 Task: Look for space in Itamaraju, Brazil from 11th June, 2023 to 17th June, 2023 for 1 adult in price range Rs.5000 to Rs.12000. Place can be private room with 1  bedroom having 1 bed and 1 bathroom. Property type can be house, flat, guest house, hotel. Booking option can be shelf check-in. Required host language is Spanish.
Action: Key pressed i<Key.caps_lock>tamaraju,<Key.space><Key.caps_lock>b<Key.caps_lock>razil
Screenshot: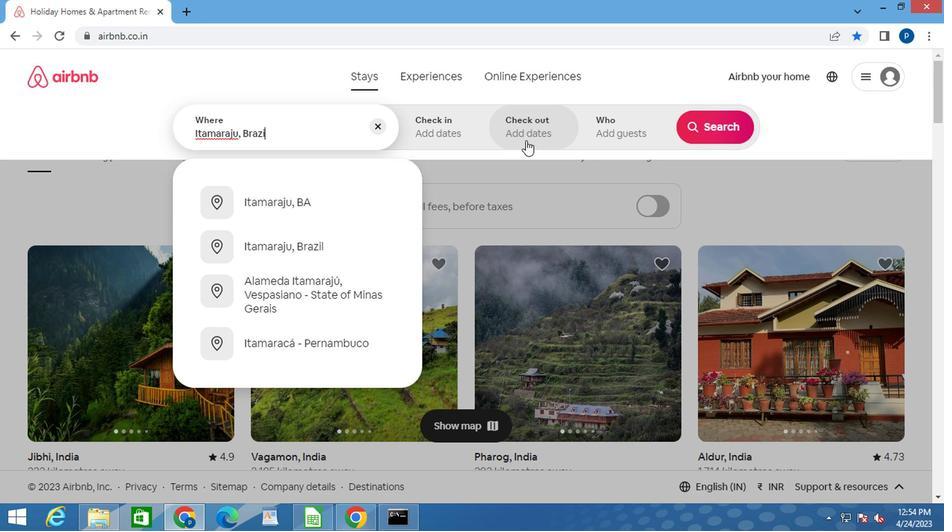 
Action: Mouse moved to (284, 203)
Screenshot: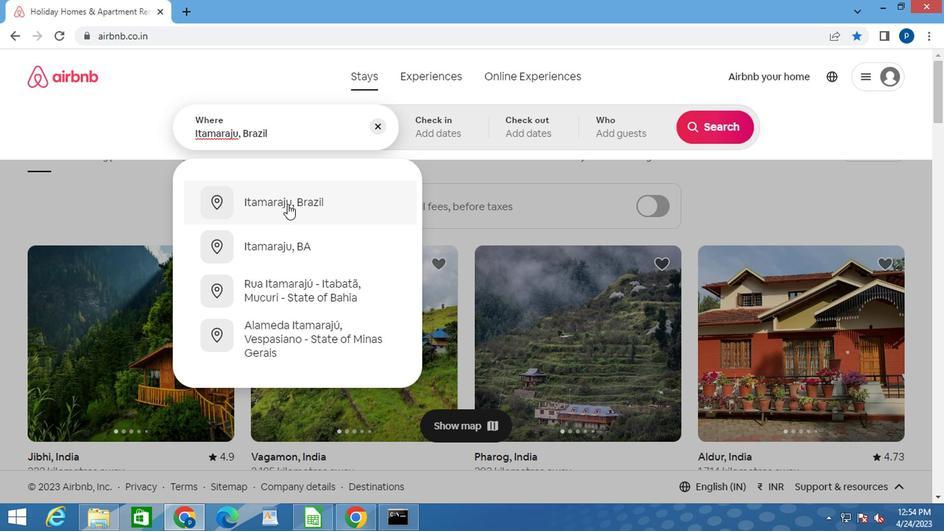 
Action: Mouse pressed left at (284, 203)
Screenshot: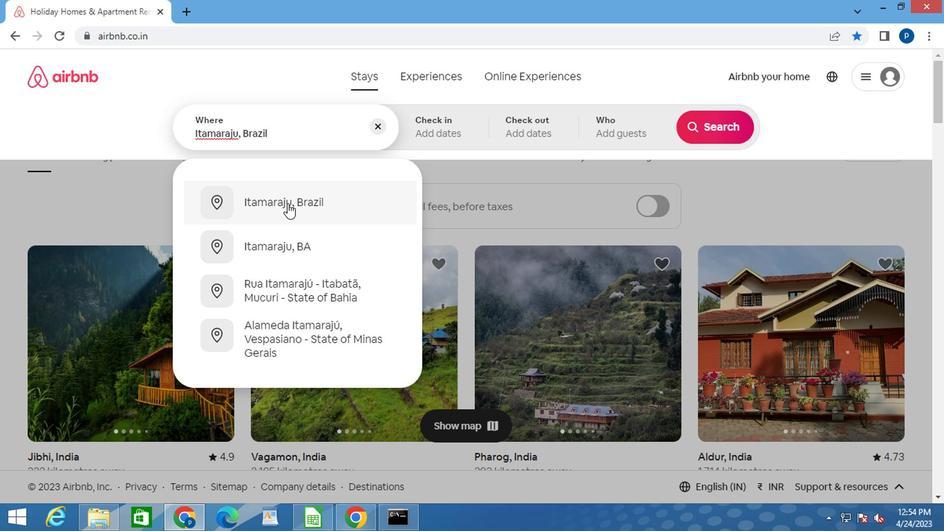 
Action: Mouse moved to (705, 235)
Screenshot: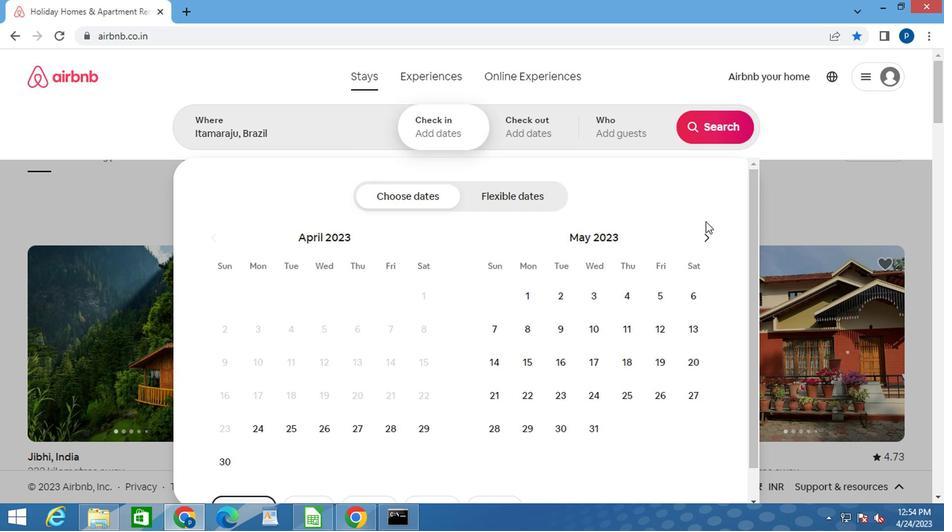 
Action: Mouse pressed left at (705, 235)
Screenshot: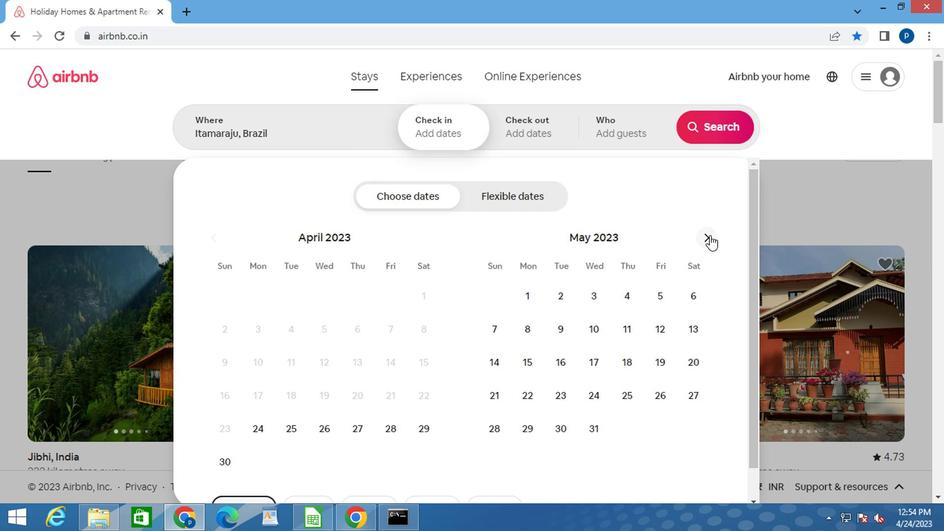 
Action: Mouse moved to (483, 369)
Screenshot: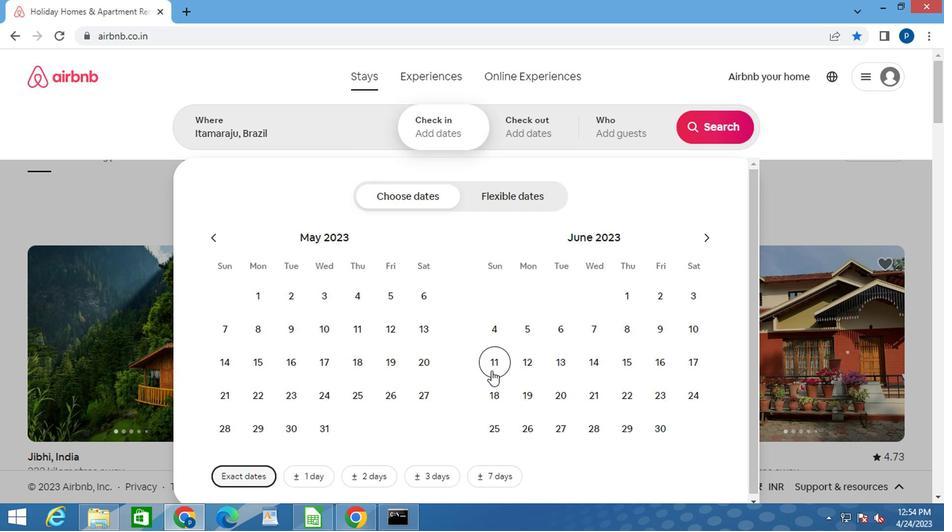 
Action: Mouse pressed left at (483, 369)
Screenshot: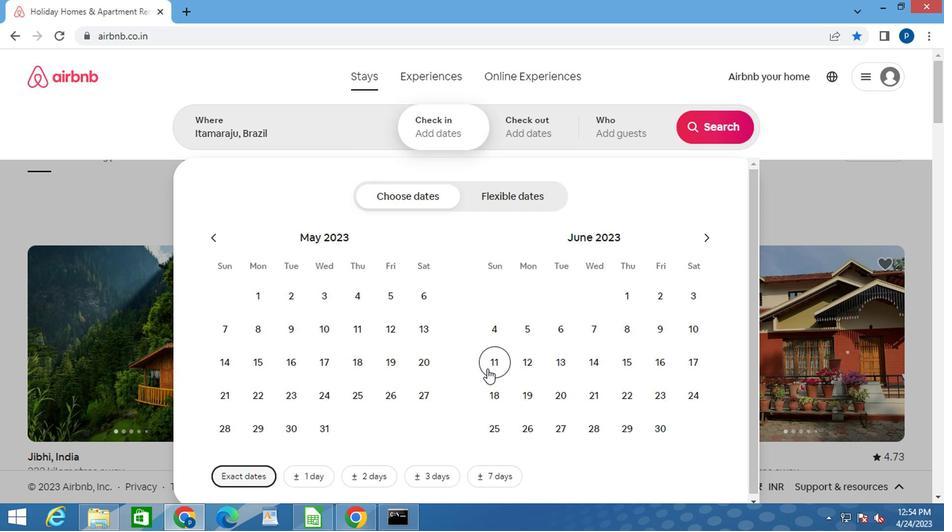 
Action: Mouse moved to (681, 362)
Screenshot: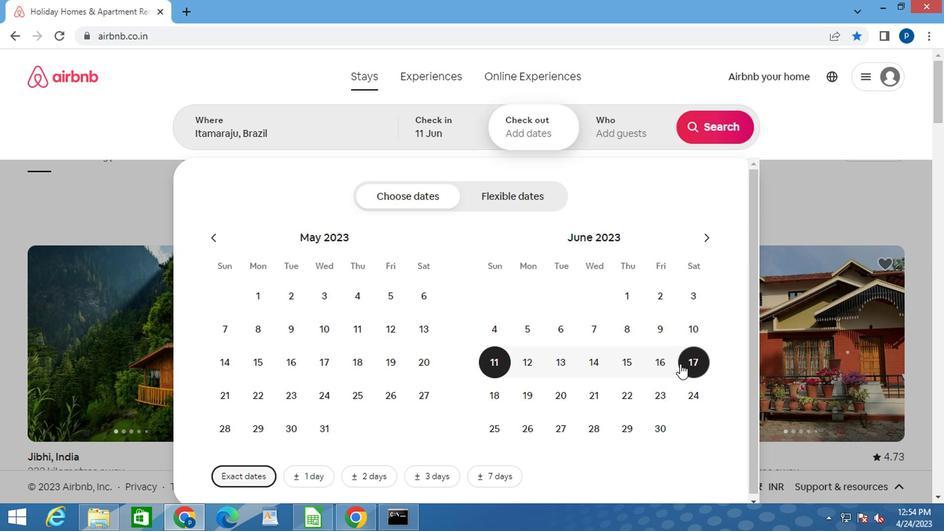 
Action: Mouse pressed left at (681, 362)
Screenshot: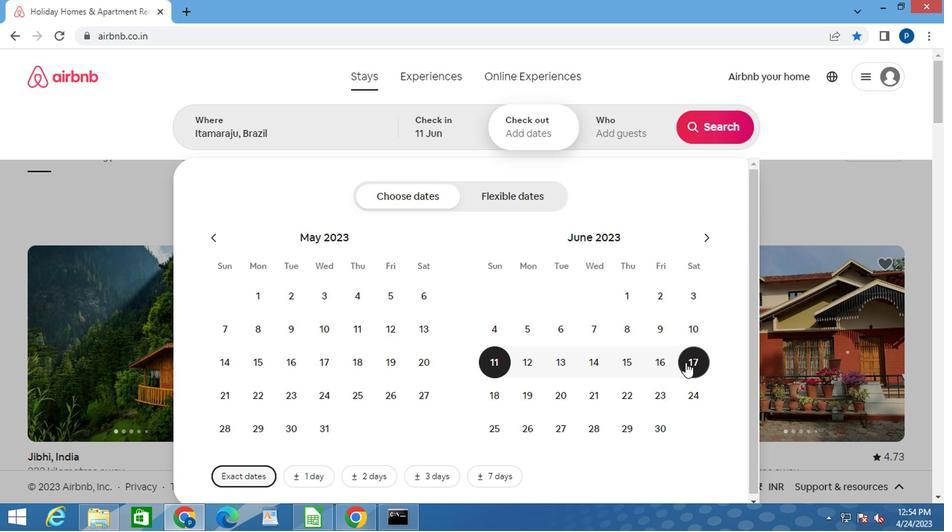 
Action: Mouse moved to (624, 132)
Screenshot: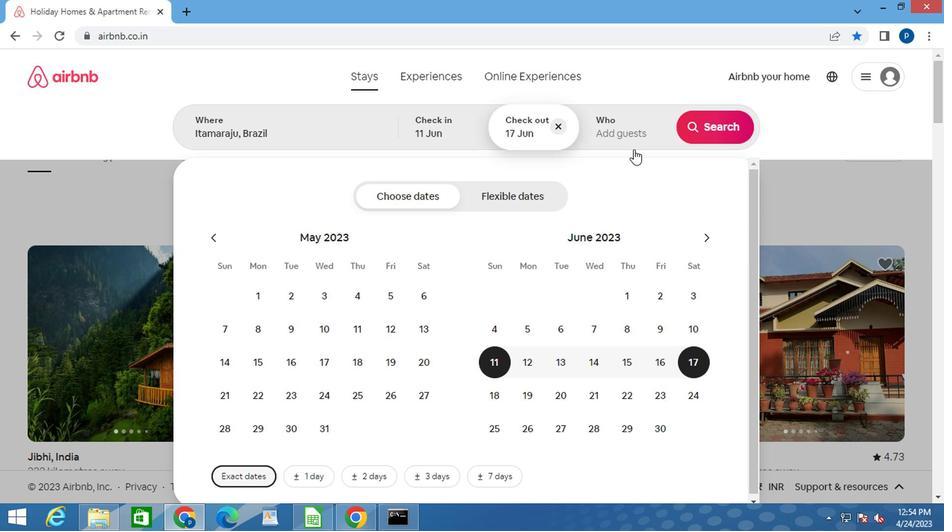 
Action: Mouse pressed left at (624, 132)
Screenshot: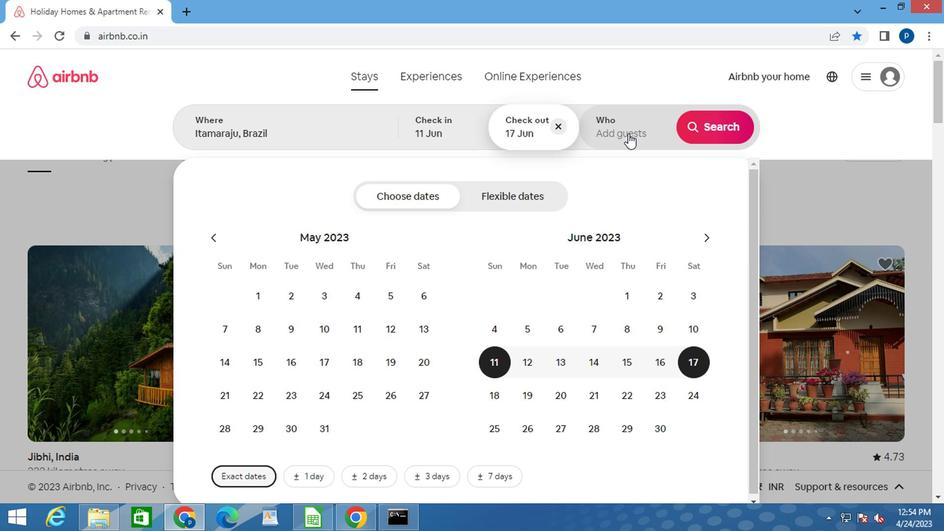 
Action: Mouse moved to (714, 204)
Screenshot: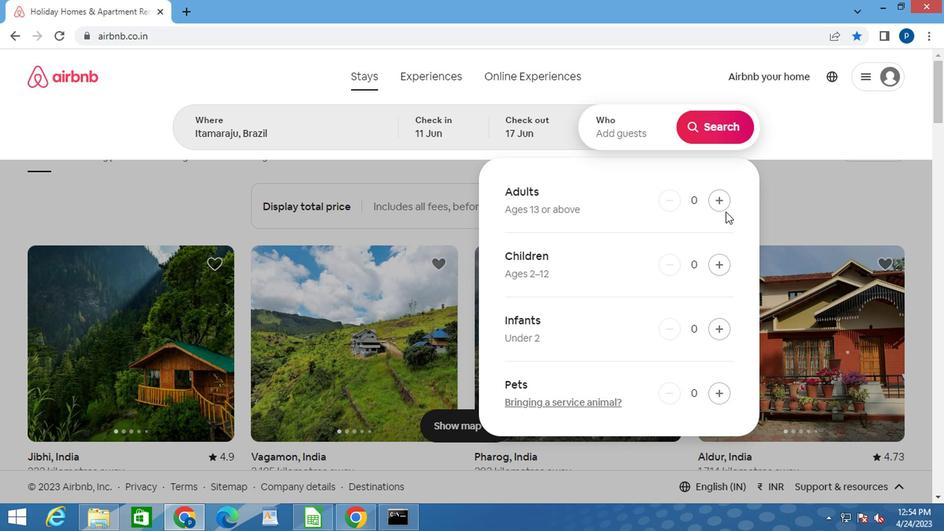 
Action: Mouse pressed left at (714, 204)
Screenshot: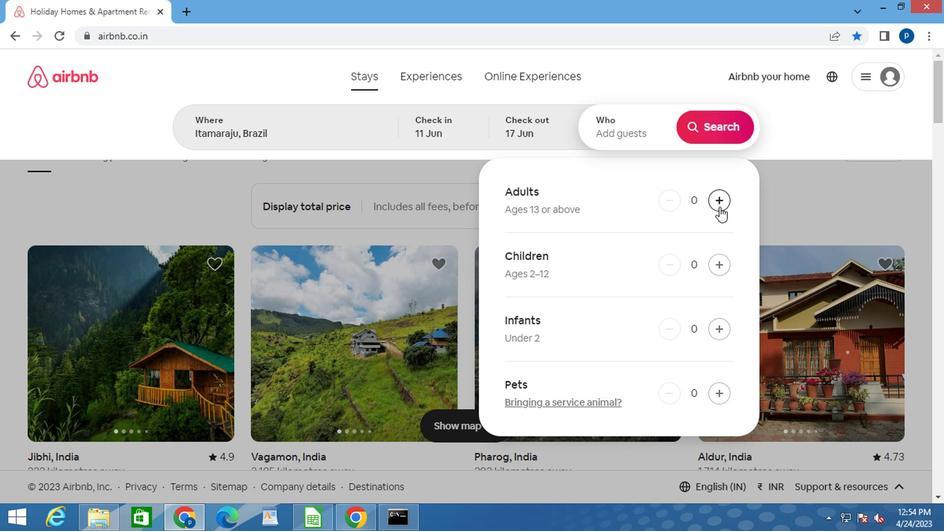
Action: Mouse moved to (712, 127)
Screenshot: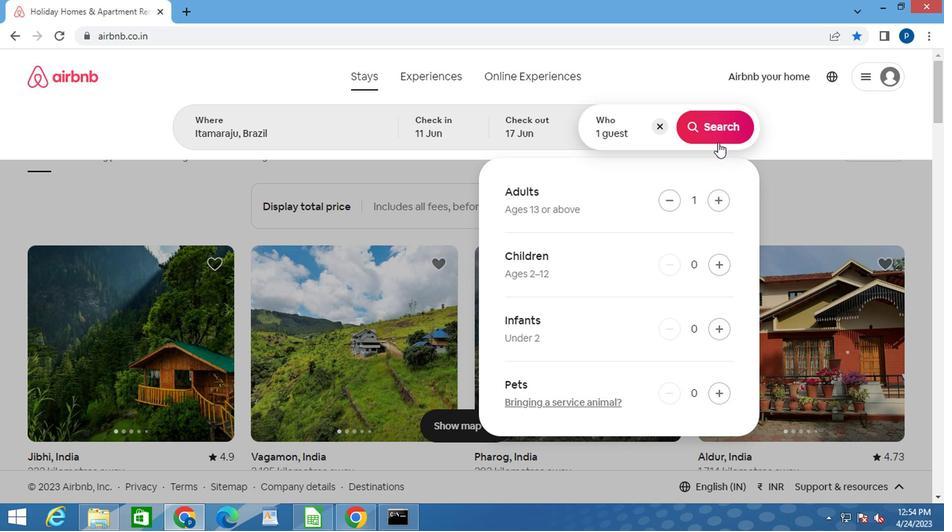 
Action: Mouse pressed left at (712, 127)
Screenshot: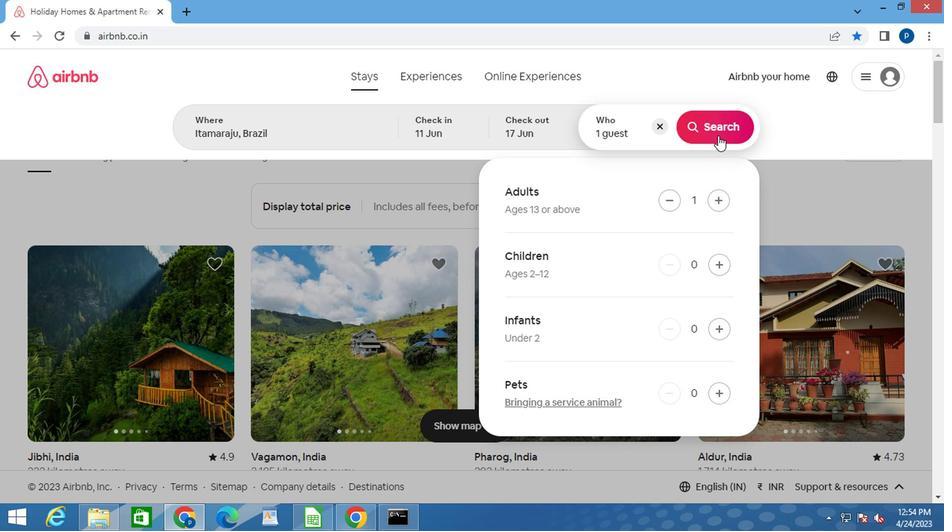 
Action: Mouse moved to (862, 138)
Screenshot: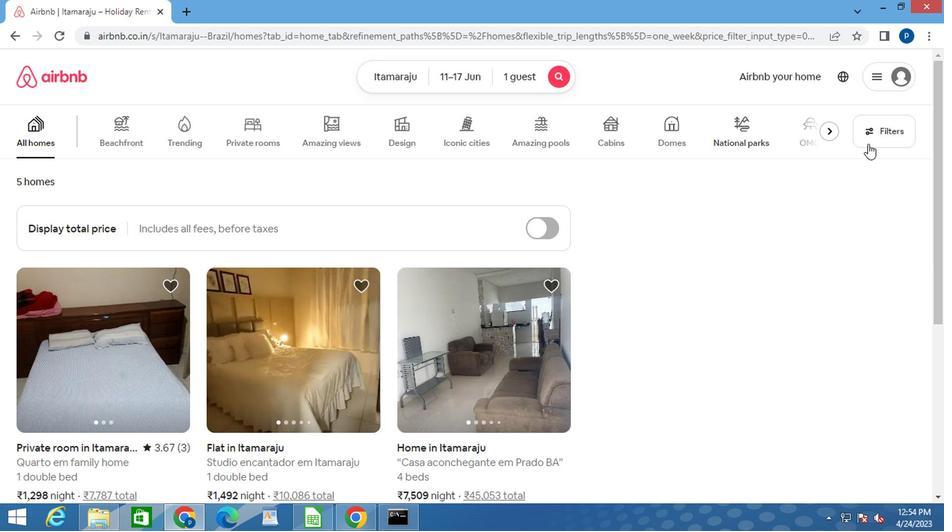 
Action: Mouse pressed left at (862, 138)
Screenshot: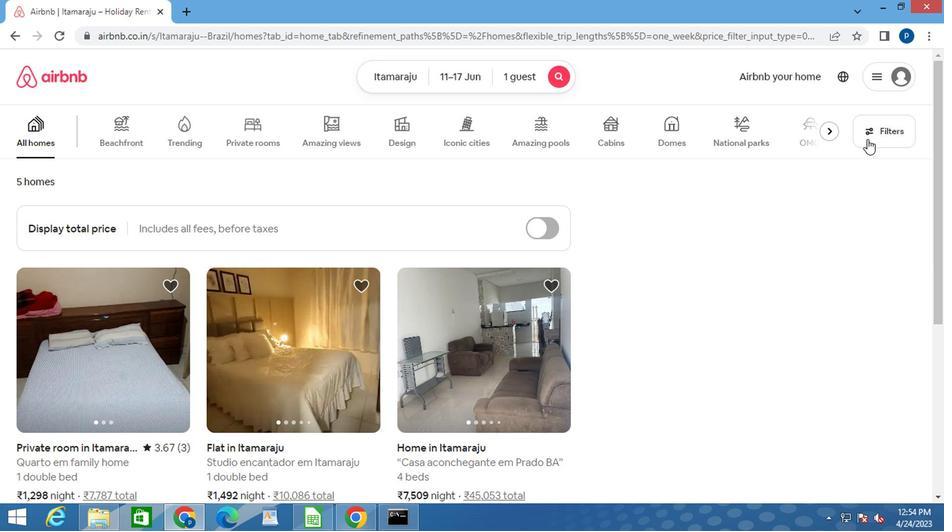 
Action: Mouse moved to (269, 310)
Screenshot: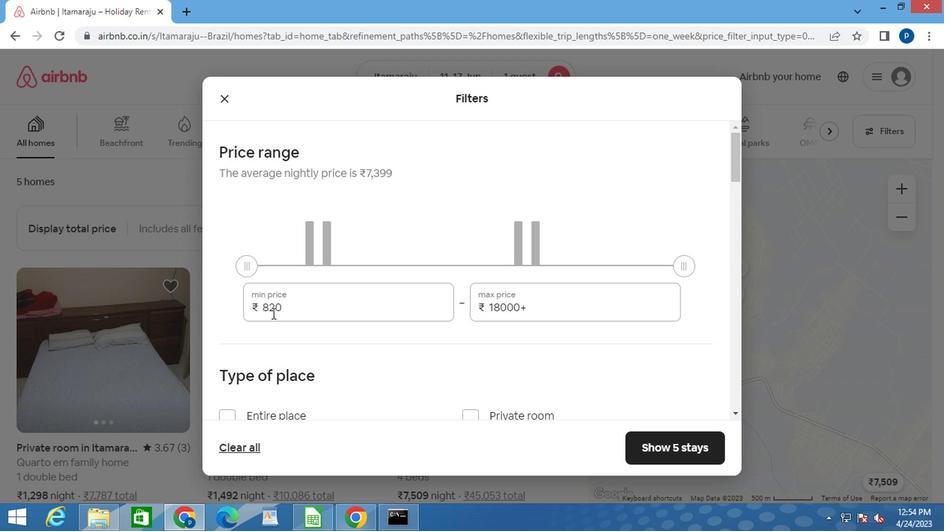 
Action: Mouse pressed left at (269, 310)
Screenshot: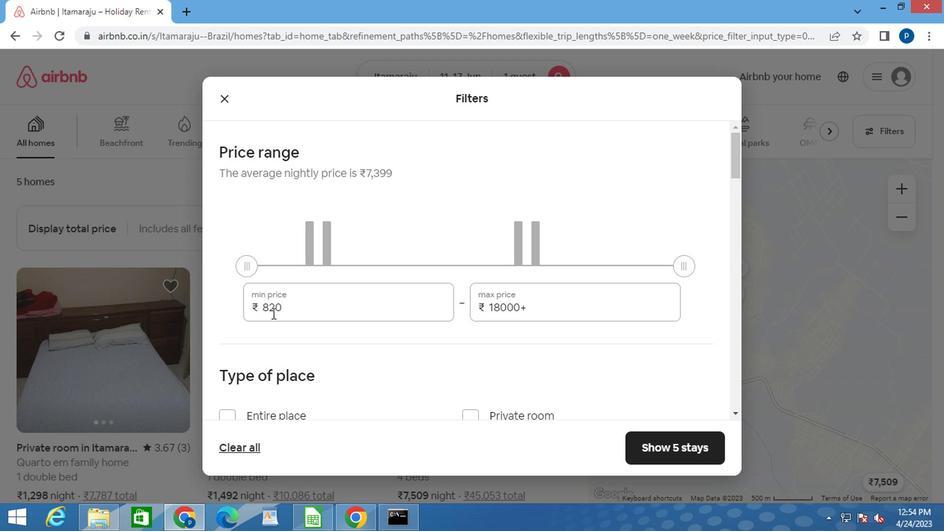 
Action: Mouse pressed left at (269, 310)
Screenshot: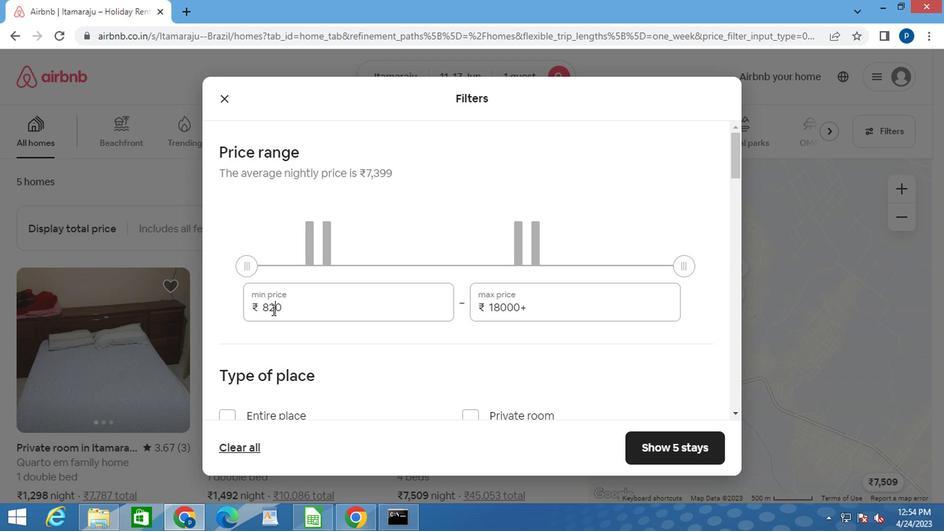
Action: Mouse moved to (269, 309)
Screenshot: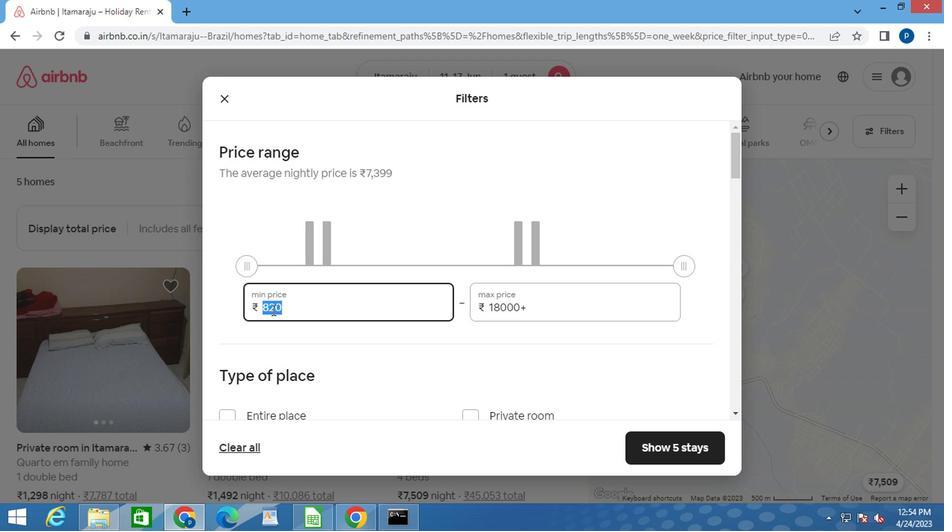 
Action: Key pressed 5000<Key.tab>12
Screenshot: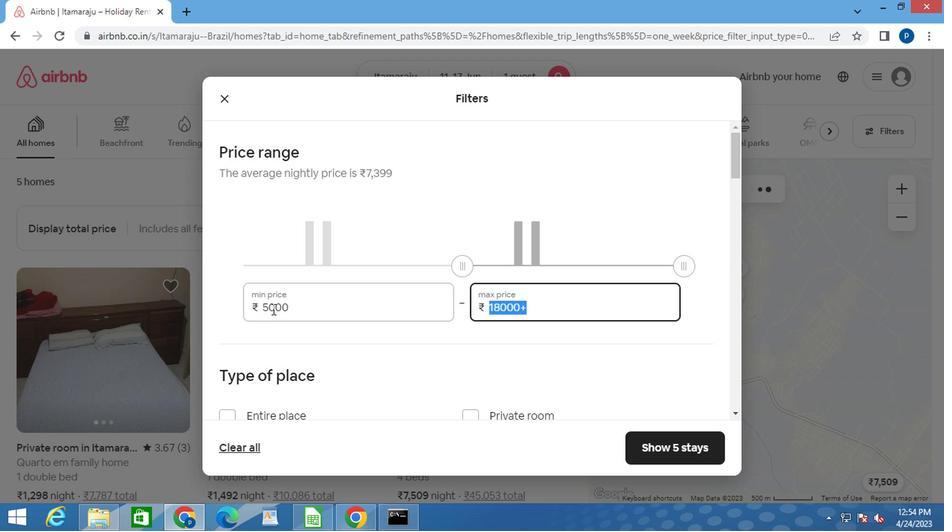 
Action: Mouse moved to (525, 303)
Screenshot: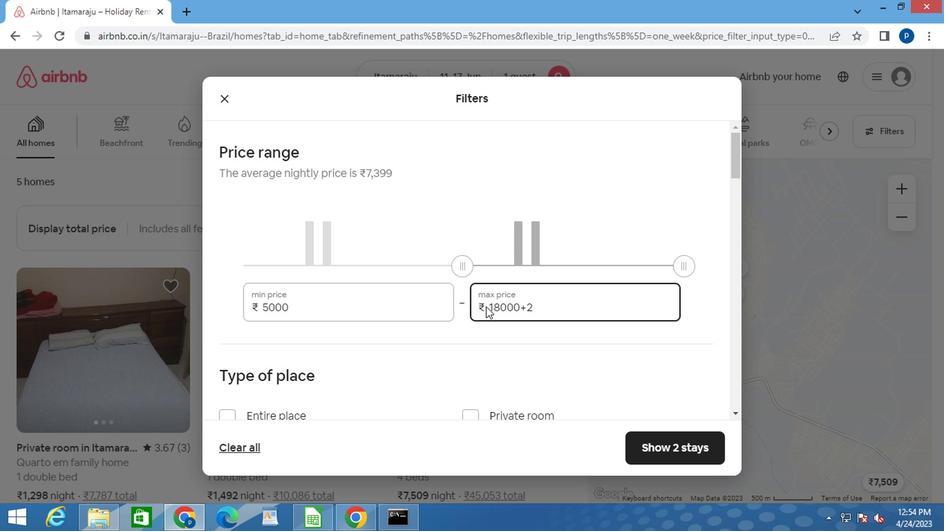 
Action: Mouse pressed left at (525, 303)
Screenshot: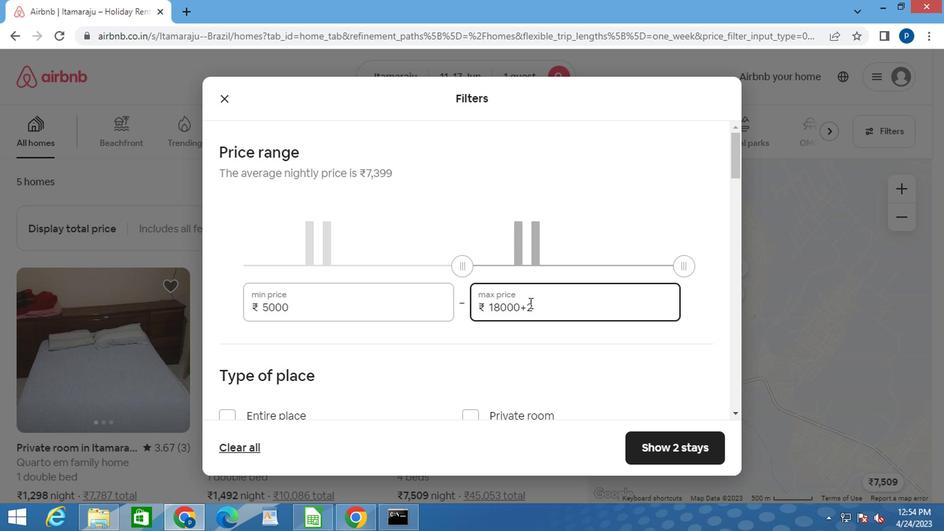 
Action: Mouse moved to (523, 303)
Screenshot: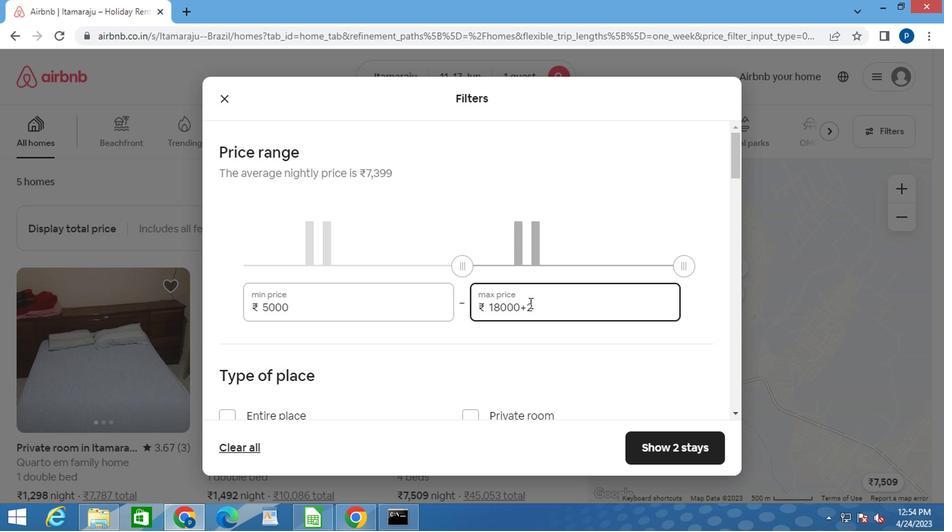 
Action: Mouse pressed left at (523, 303)
Screenshot: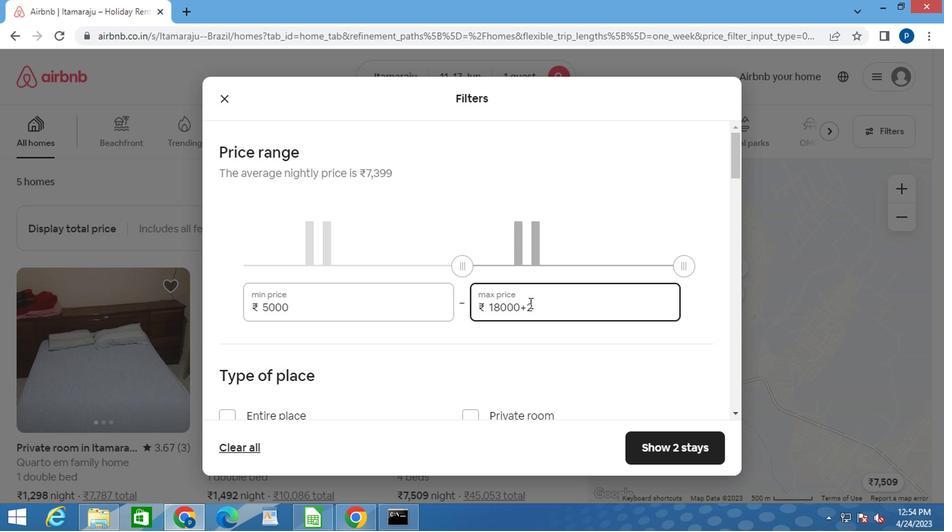 
Action: Mouse pressed left at (523, 303)
Screenshot: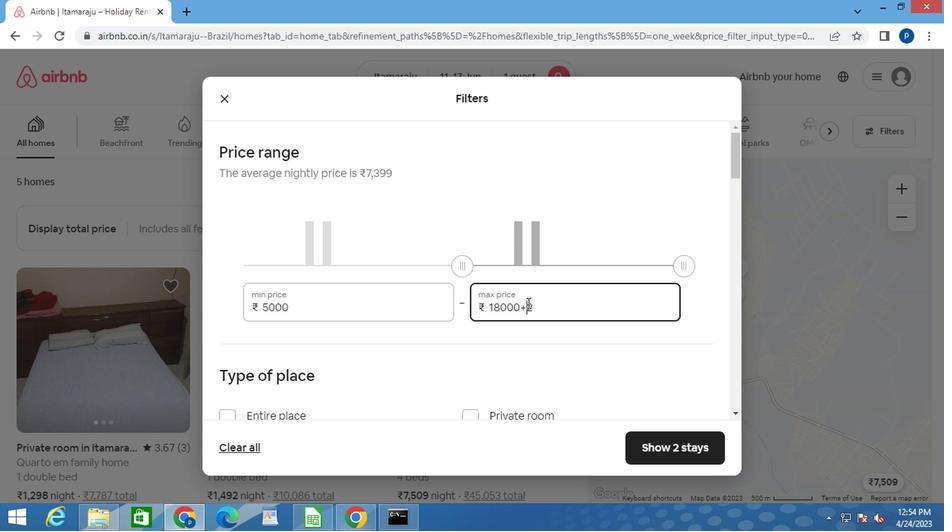 
Action: Mouse moved to (520, 301)
Screenshot: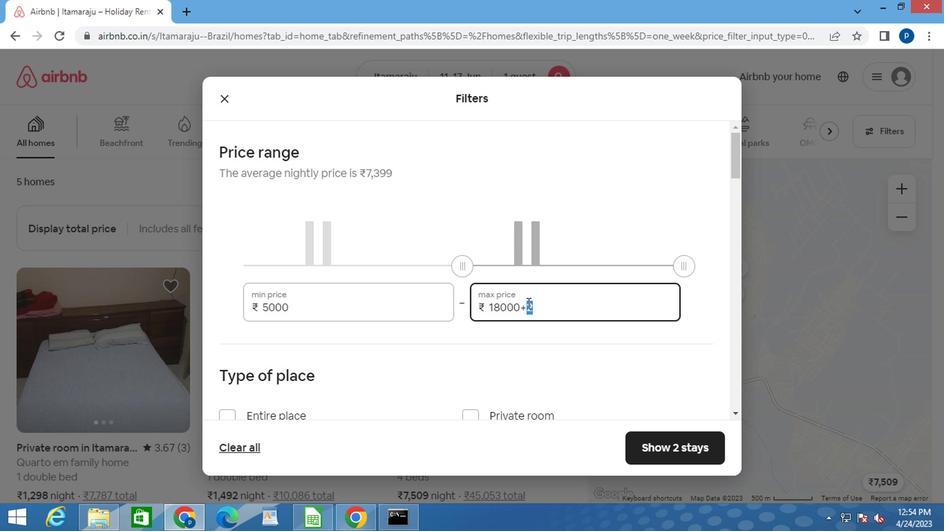 
Action: Mouse pressed left at (520, 301)
Screenshot: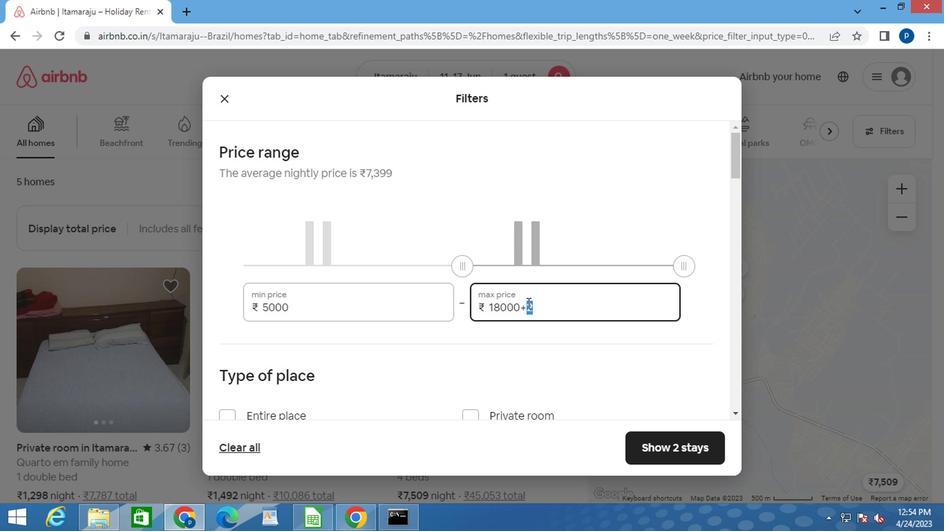
Action: Mouse moved to (504, 307)
Screenshot: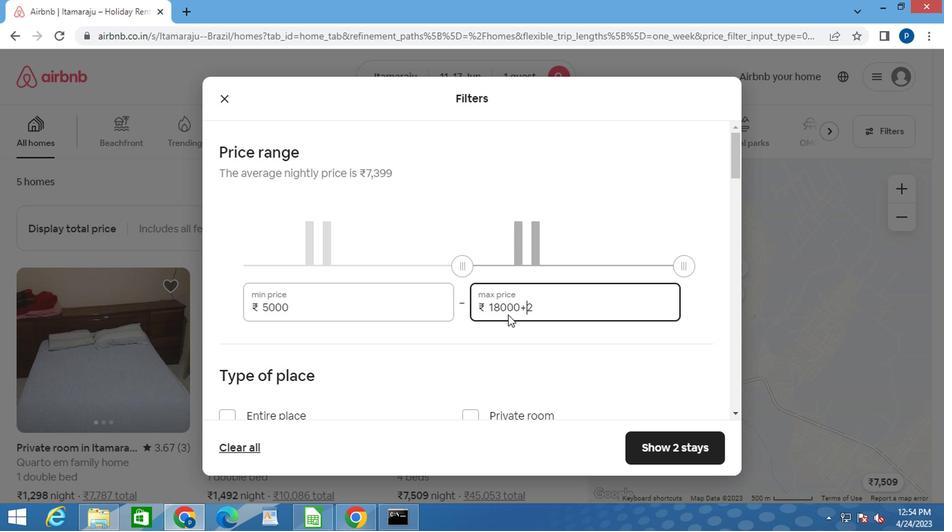 
Action: Mouse pressed left at (504, 307)
Screenshot: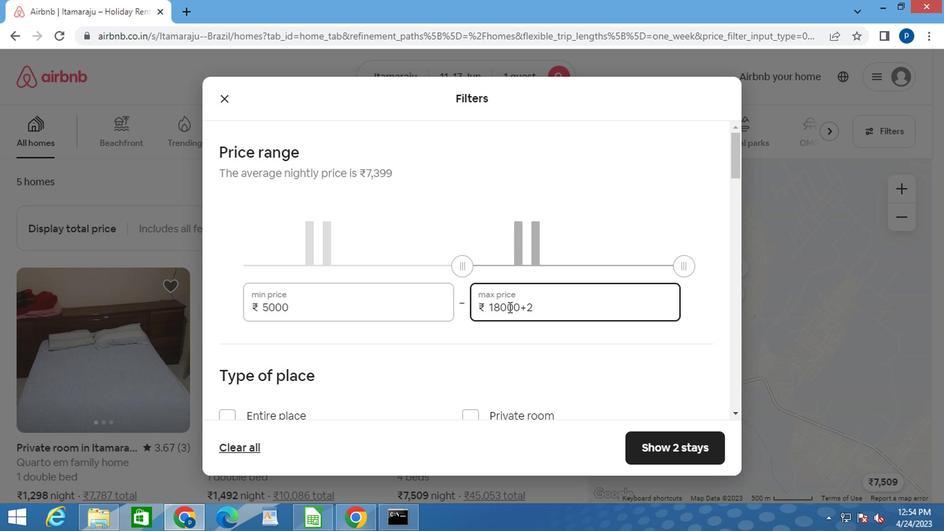 
Action: Mouse pressed left at (504, 307)
Screenshot: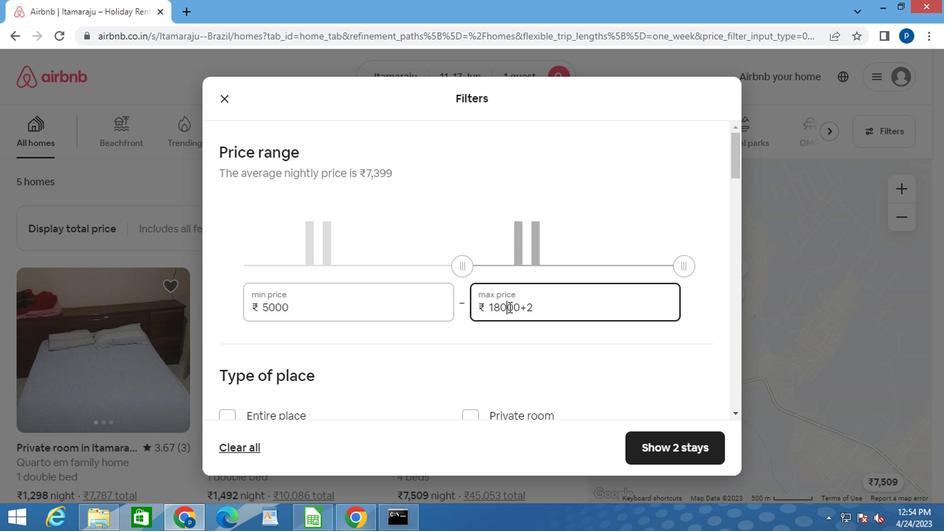 
Action: Mouse pressed left at (504, 307)
Screenshot: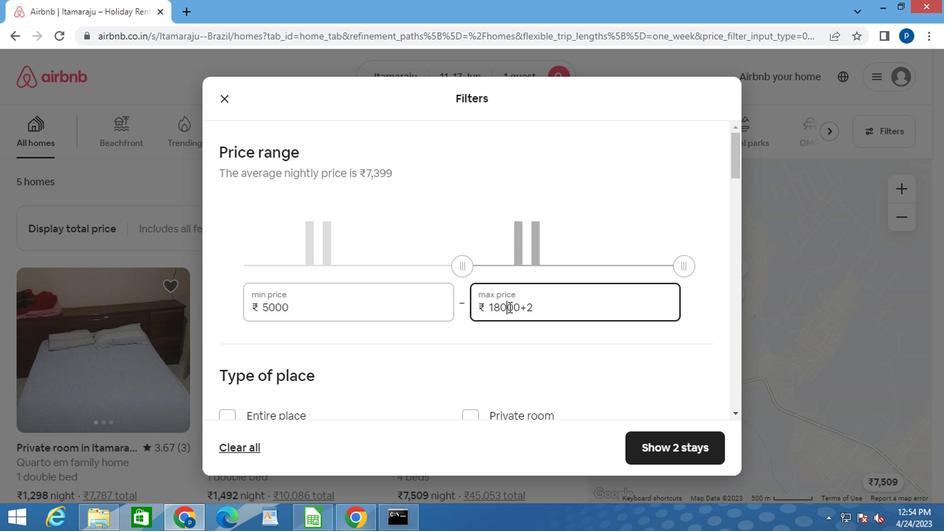 
Action: Mouse moved to (504, 305)
Screenshot: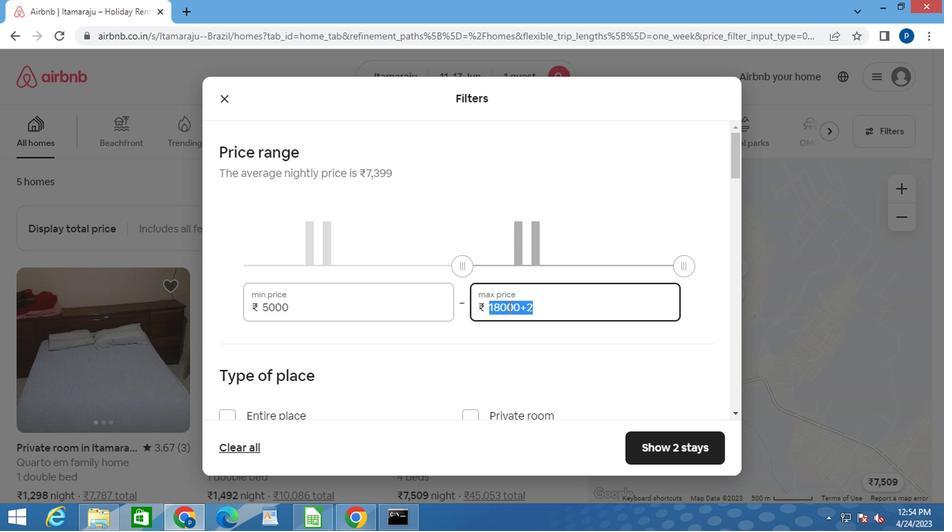 
Action: Key pressed 12000
Screenshot: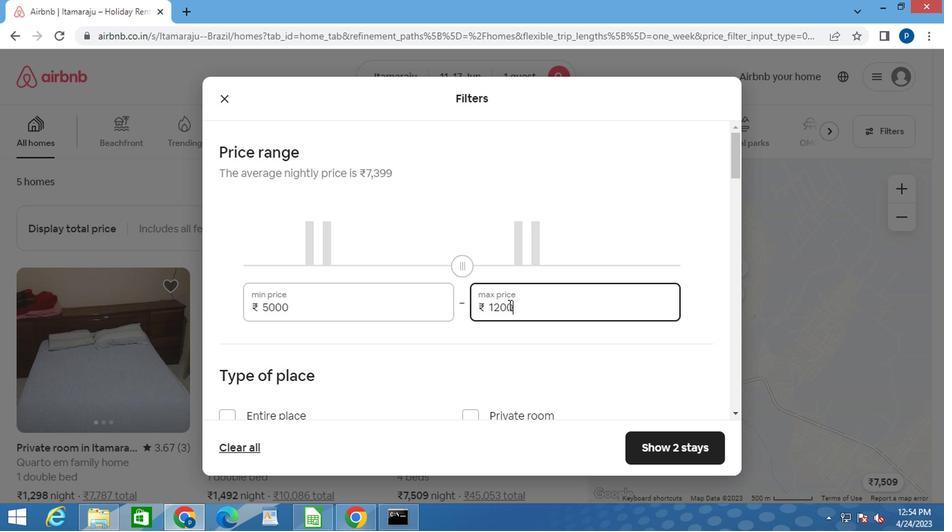 
Action: Mouse moved to (288, 377)
Screenshot: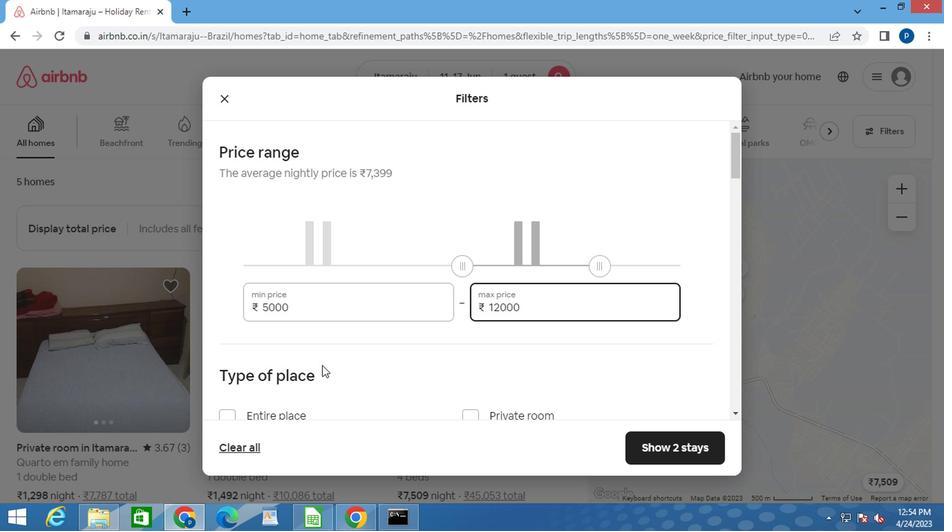 
Action: Mouse scrolled (288, 376) with delta (0, 0)
Screenshot: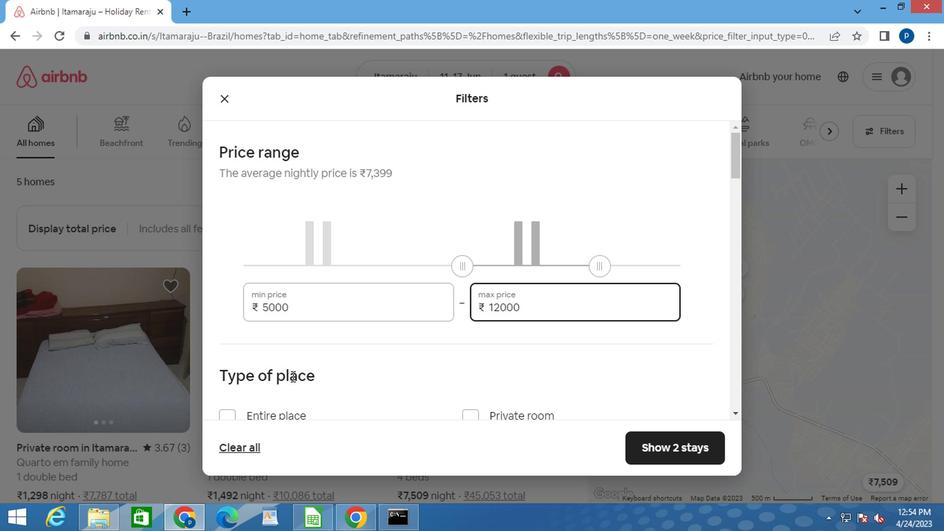 
Action: Mouse moved to (475, 350)
Screenshot: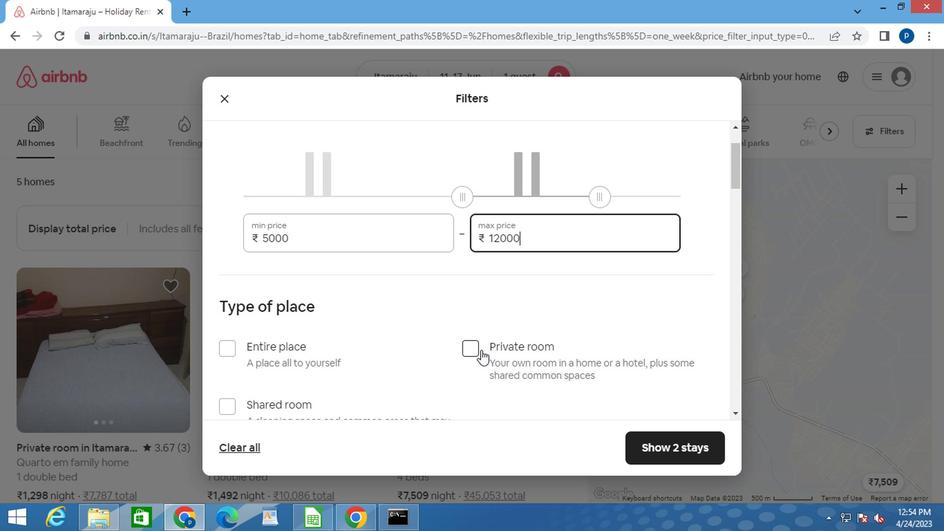 
Action: Mouse scrolled (475, 350) with delta (0, 0)
Screenshot: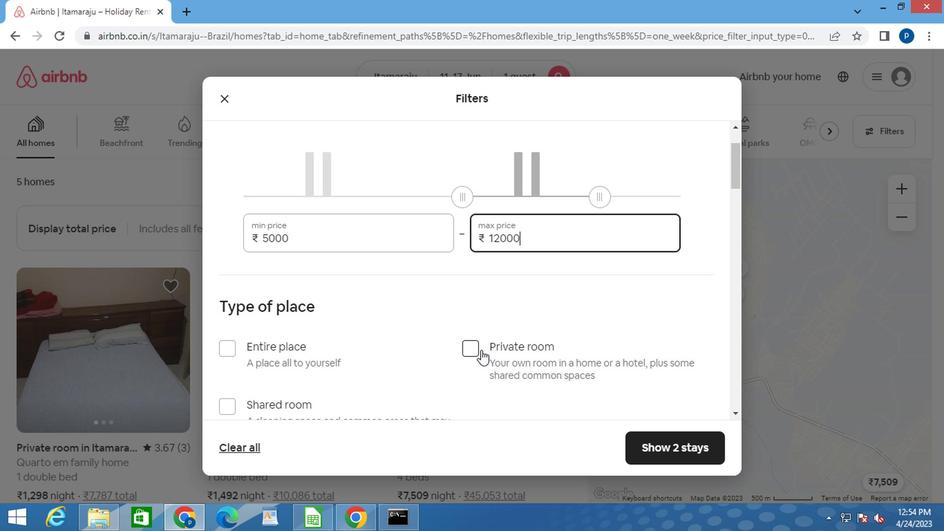 
Action: Mouse moved to (469, 281)
Screenshot: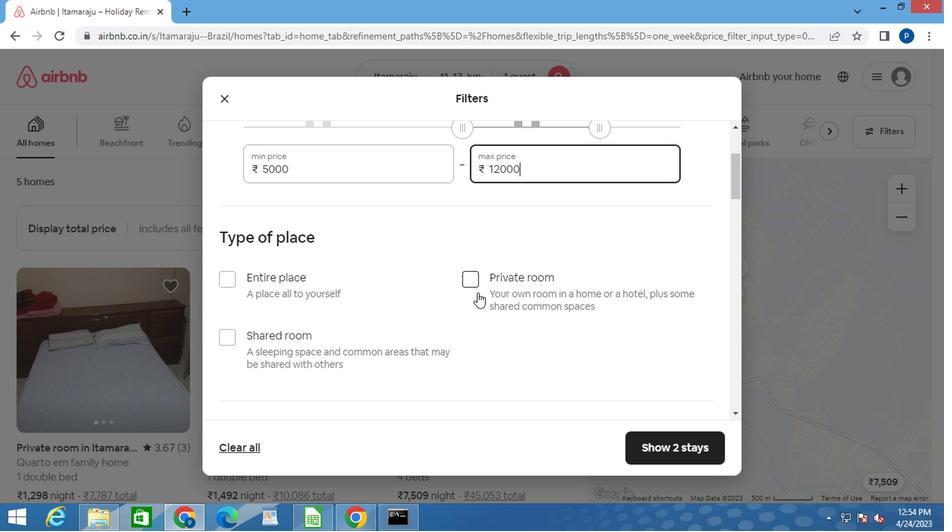 
Action: Mouse pressed left at (469, 281)
Screenshot: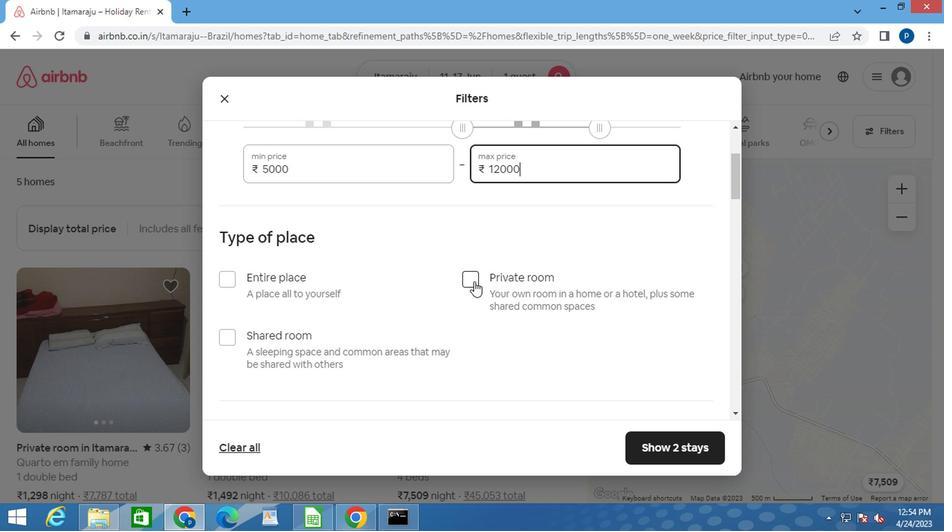 
Action: Mouse moved to (411, 322)
Screenshot: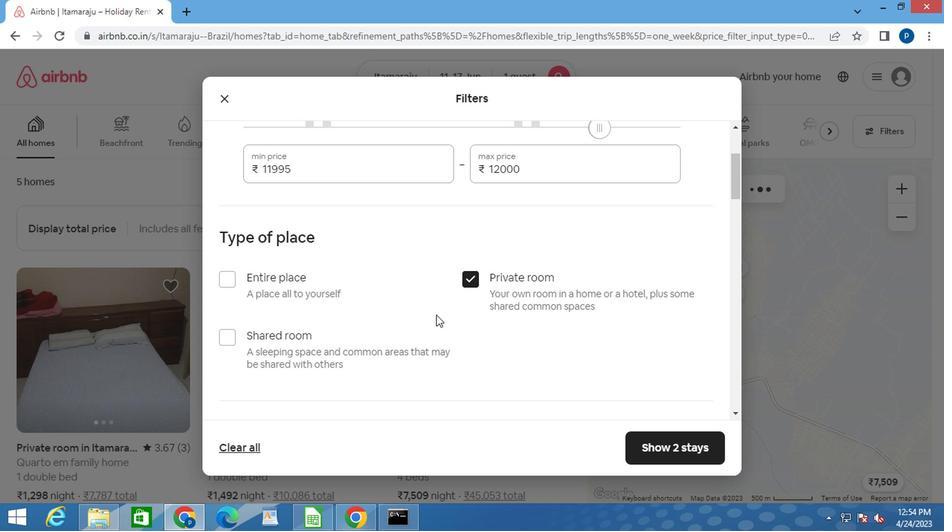 
Action: Mouse scrolled (416, 320) with delta (0, 0)
Screenshot: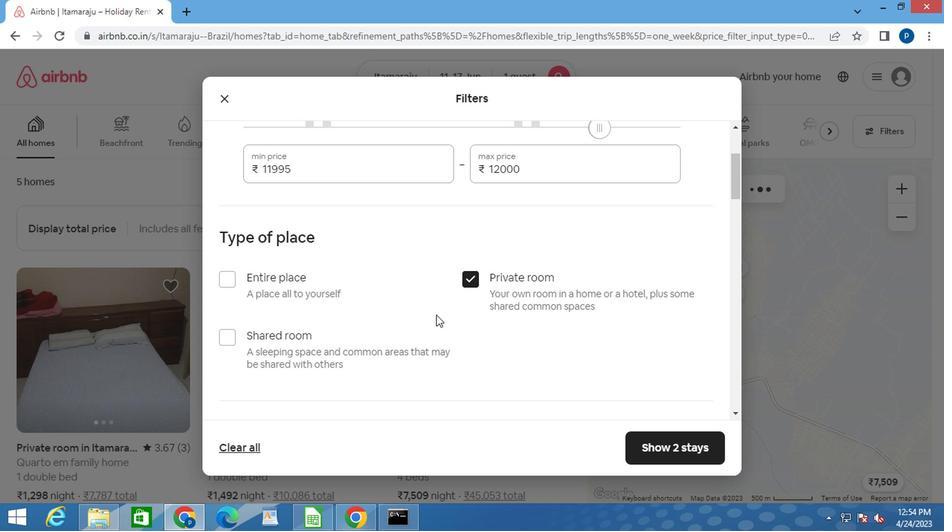 
Action: Mouse moved to (410, 323)
Screenshot: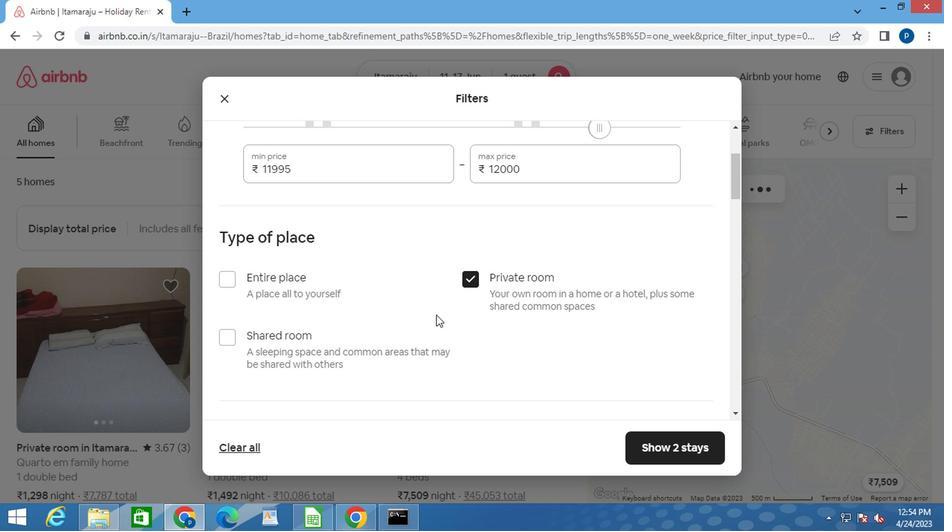 
Action: Mouse scrolled (410, 323) with delta (0, 0)
Screenshot: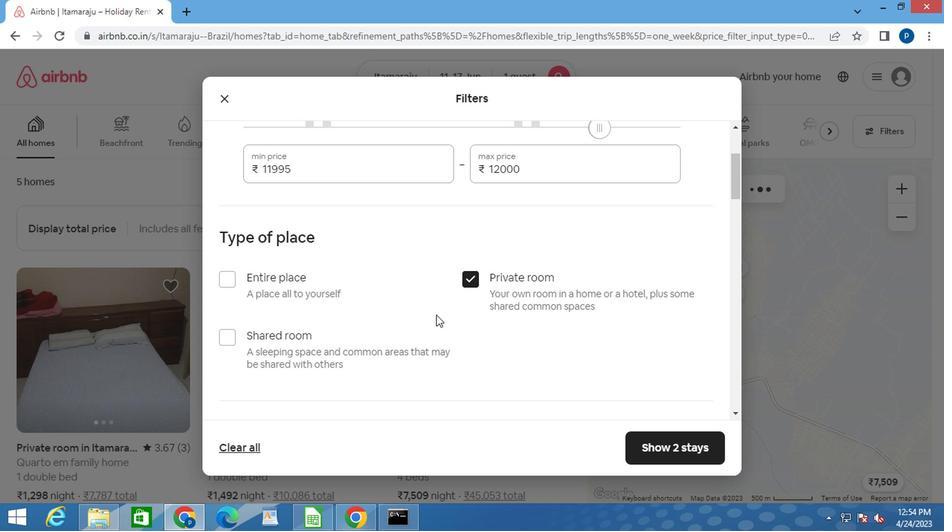 
Action: Mouse moved to (404, 323)
Screenshot: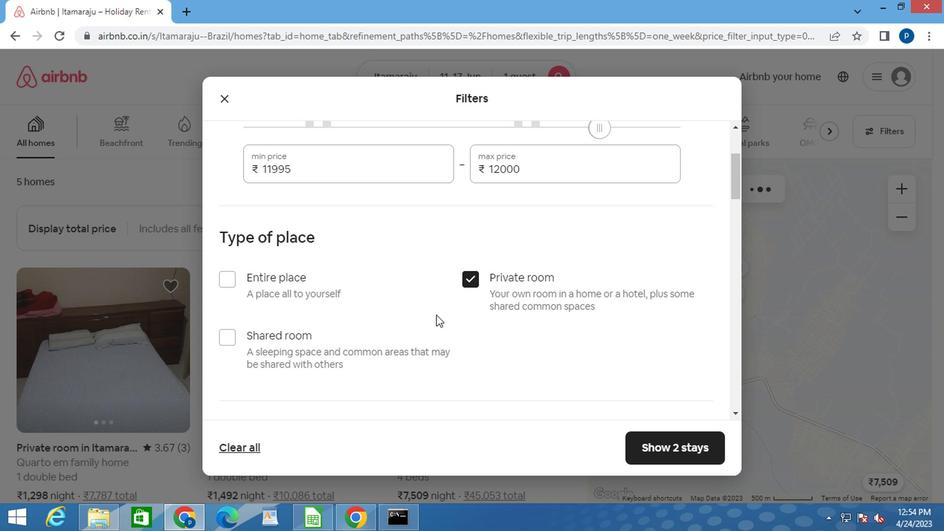 
Action: Mouse scrolled (404, 323) with delta (0, 0)
Screenshot: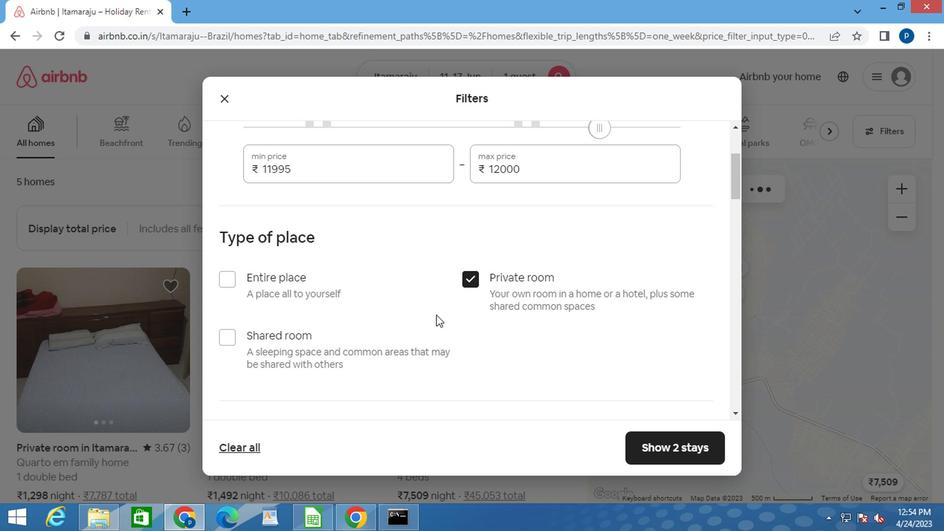 
Action: Mouse moved to (392, 323)
Screenshot: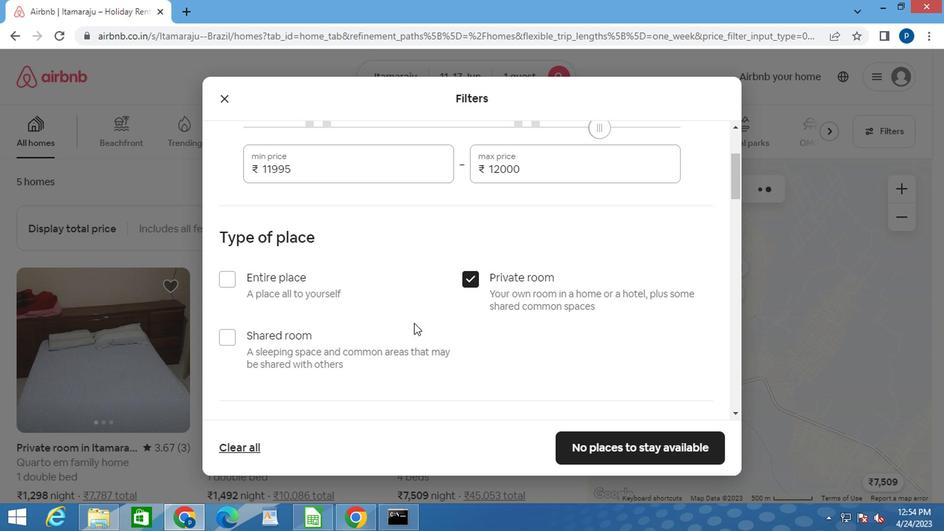 
Action: Mouse scrolled (396, 323) with delta (0, 0)
Screenshot: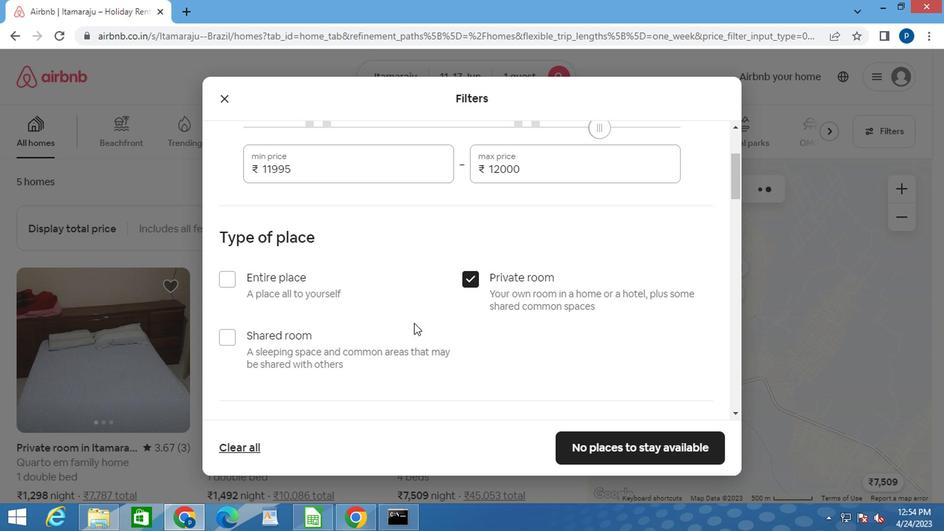 
Action: Mouse moved to (287, 229)
Screenshot: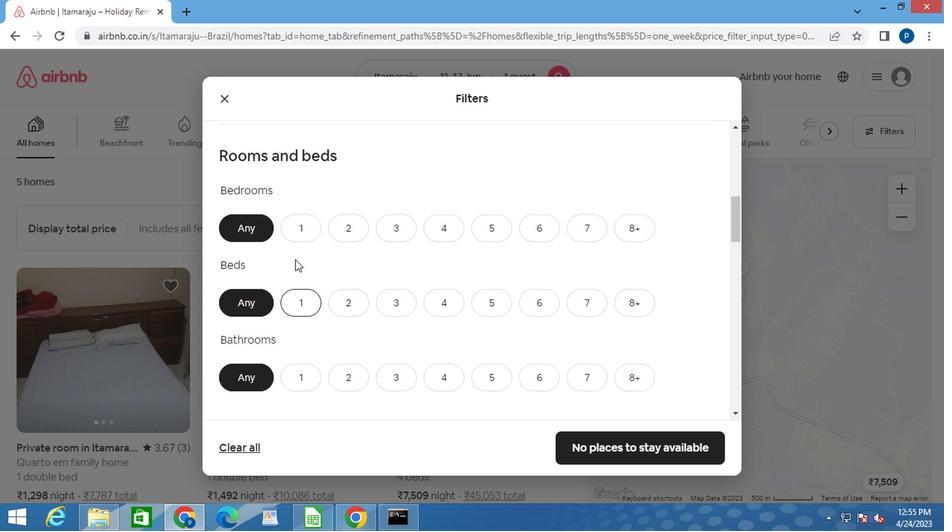 
Action: Mouse pressed left at (287, 229)
Screenshot: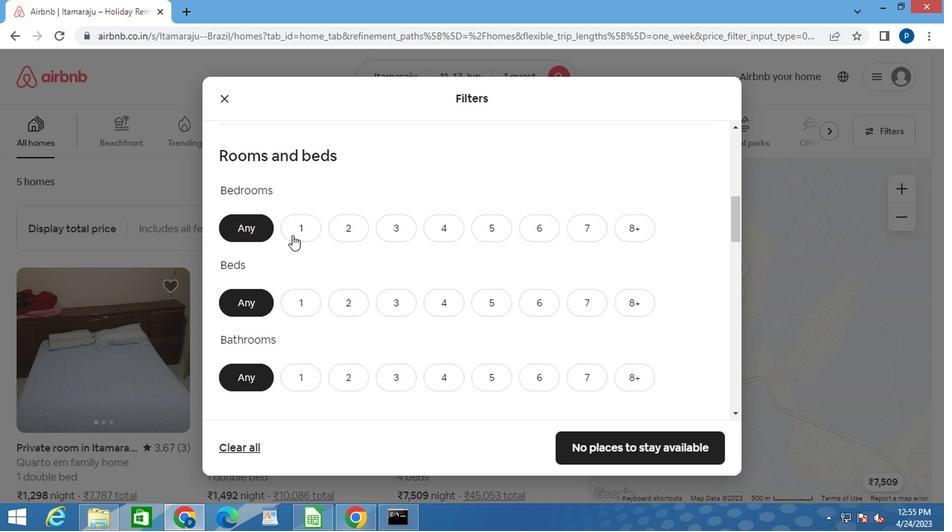 
Action: Mouse moved to (303, 306)
Screenshot: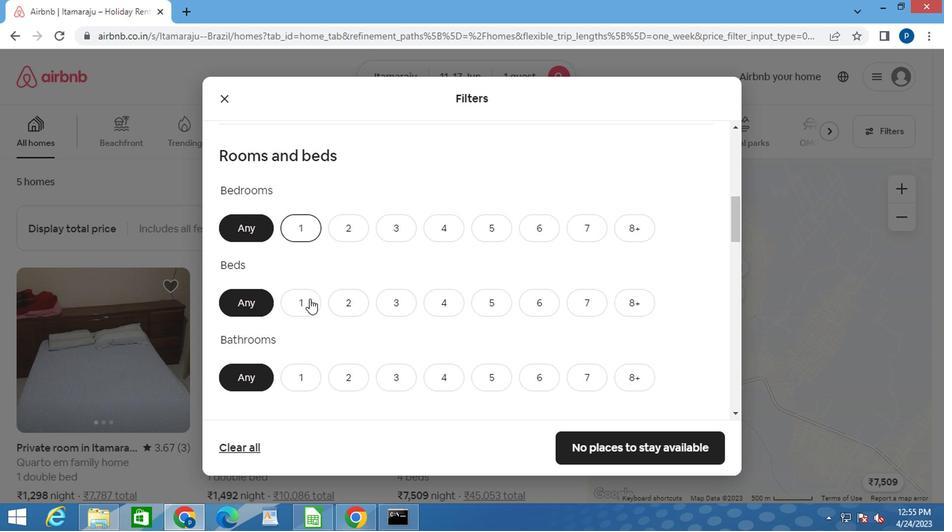 
Action: Mouse pressed left at (303, 306)
Screenshot: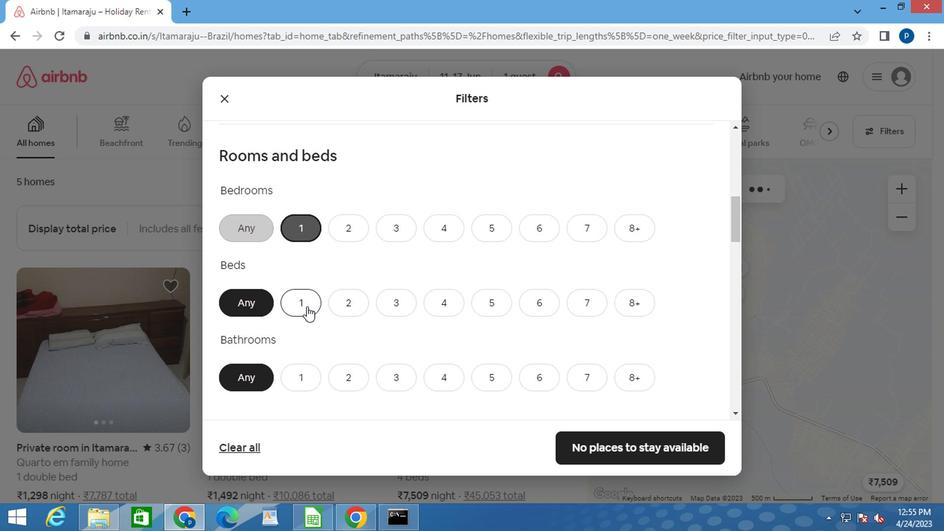 
Action: Mouse scrolled (303, 306) with delta (0, 0)
Screenshot: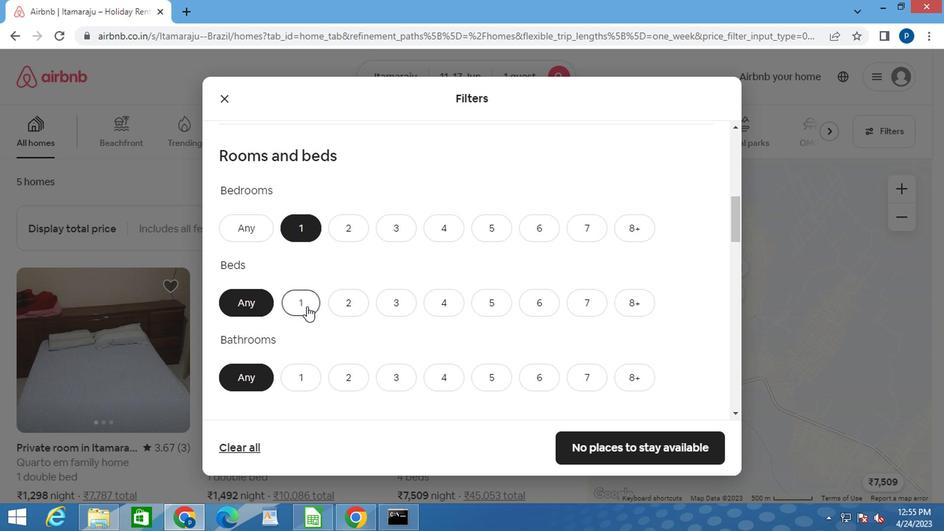 
Action: Mouse moved to (297, 298)
Screenshot: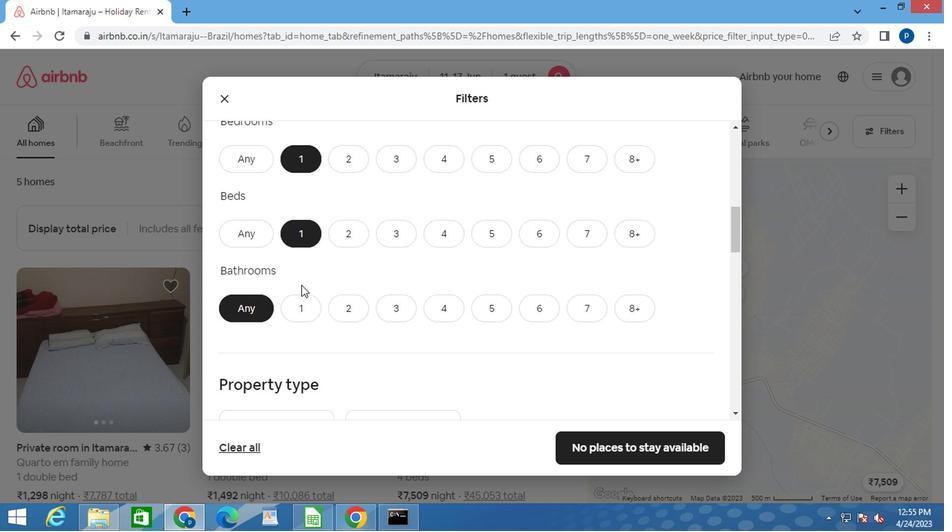
Action: Mouse pressed left at (297, 298)
Screenshot: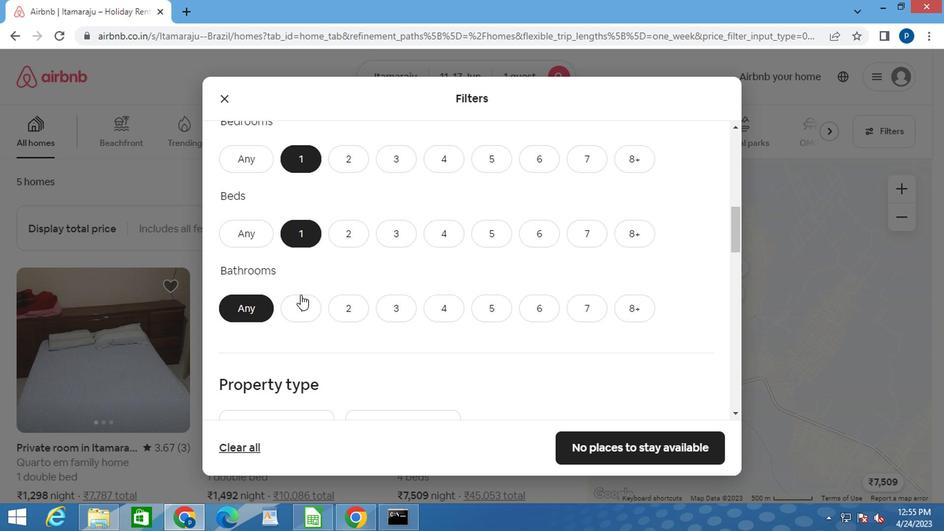 
Action: Mouse scrolled (297, 298) with delta (0, 0)
Screenshot: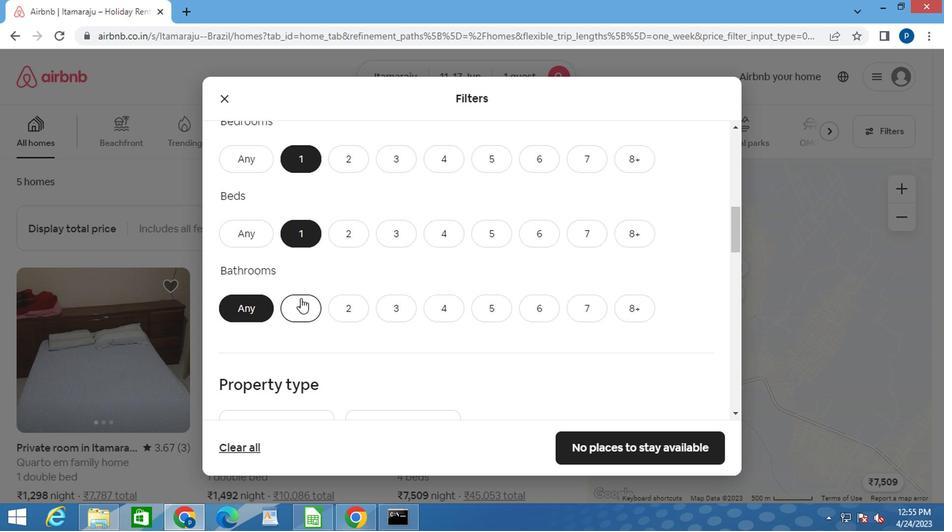 
Action: Mouse moved to (297, 298)
Screenshot: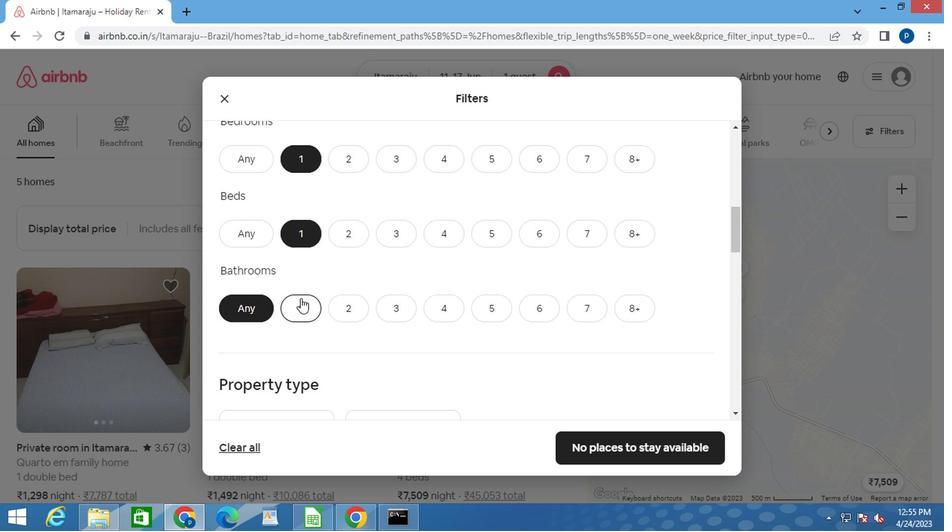 
Action: Mouse scrolled (297, 298) with delta (0, 0)
Screenshot: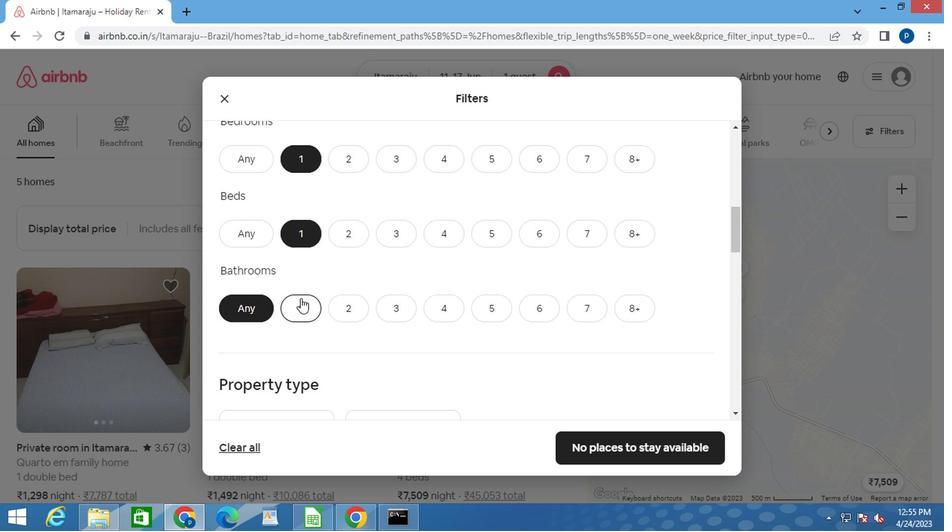 
Action: Mouse scrolled (297, 298) with delta (0, 0)
Screenshot: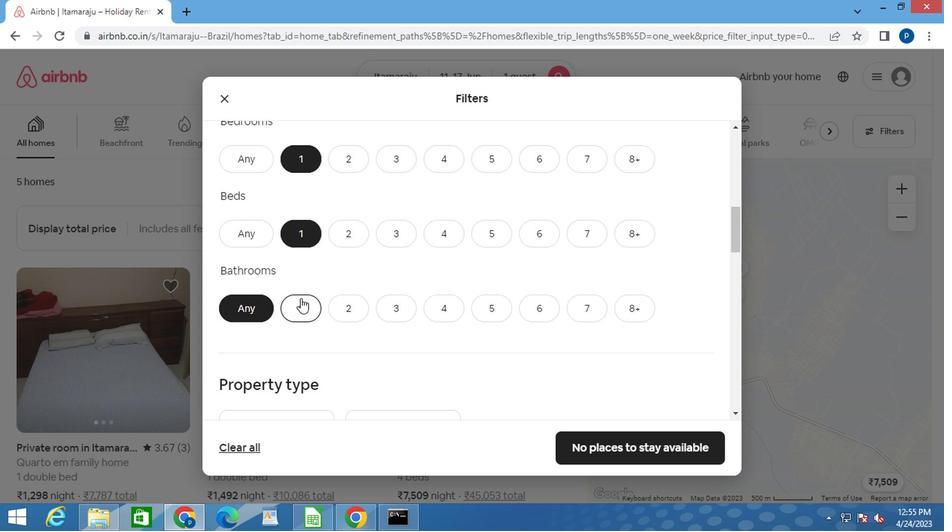 
Action: Mouse scrolled (297, 299) with delta (0, 0)
Screenshot: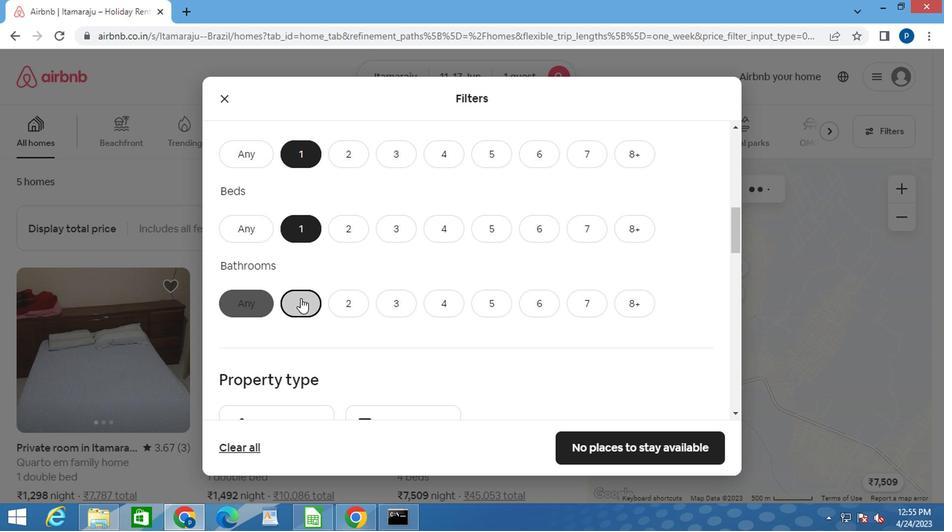 
Action: Mouse moved to (297, 299)
Screenshot: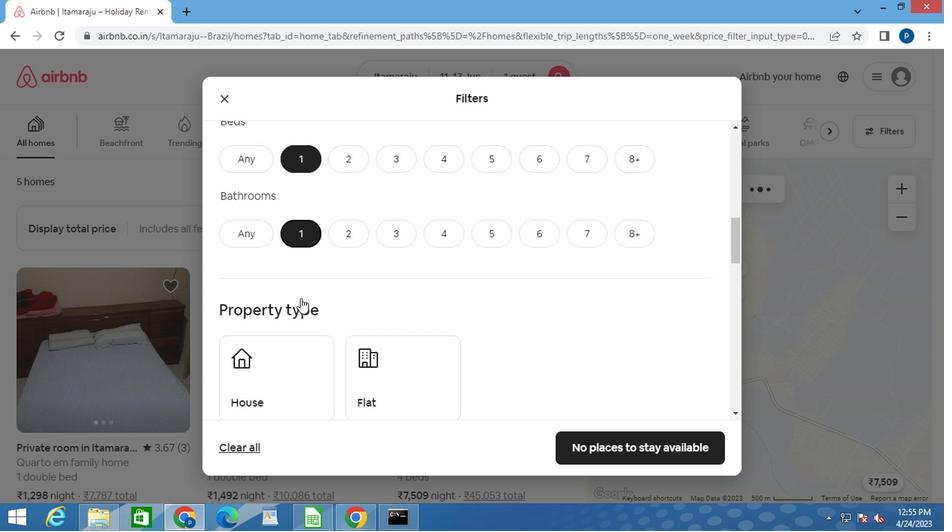 
Action: Mouse scrolled (297, 298) with delta (0, 0)
Screenshot: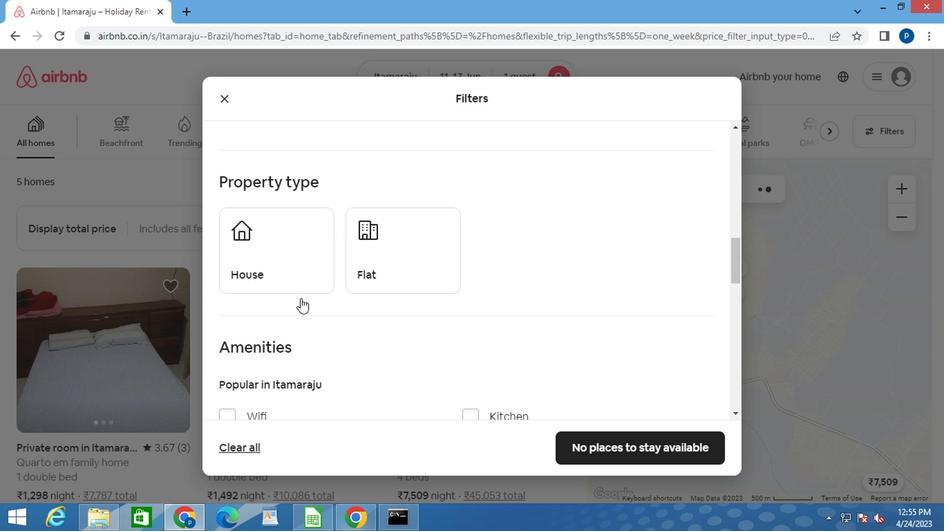 
Action: Mouse scrolled (297, 298) with delta (0, 0)
Screenshot: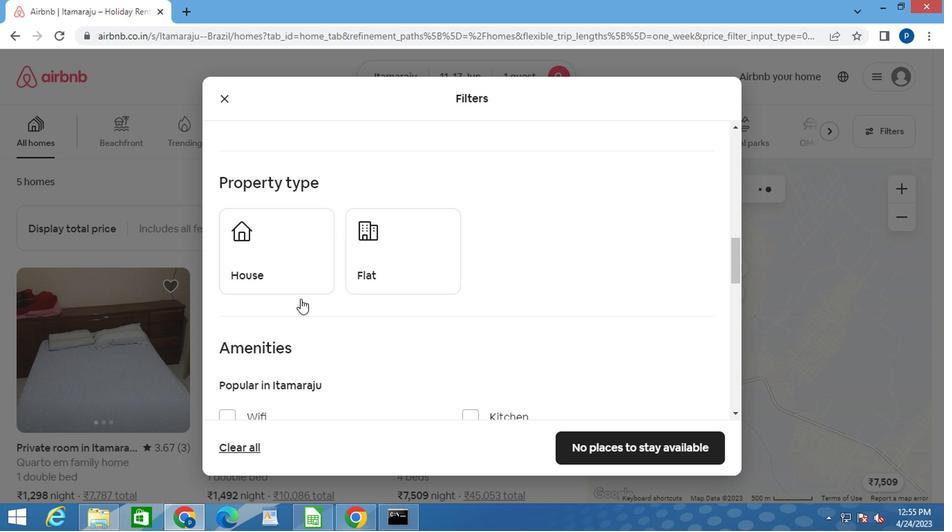 
Action: Mouse moved to (261, 210)
Screenshot: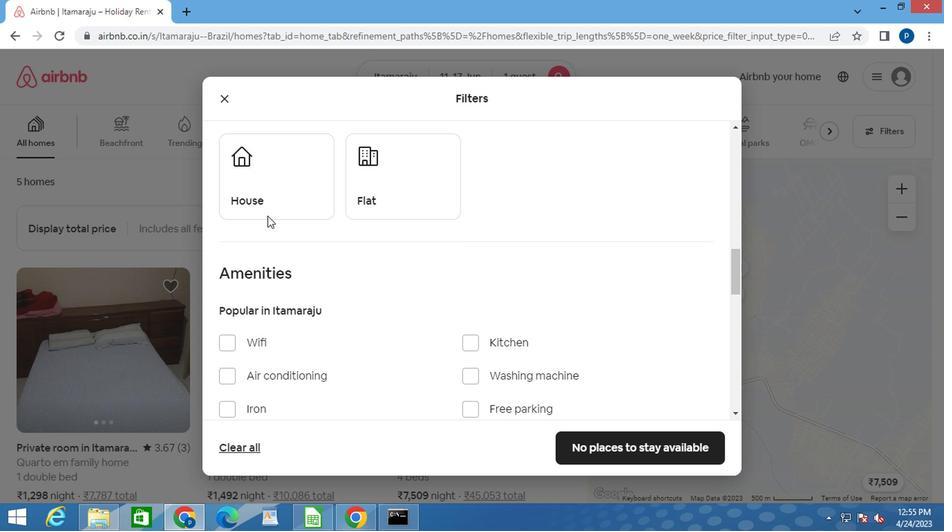 
Action: Mouse pressed left at (261, 210)
Screenshot: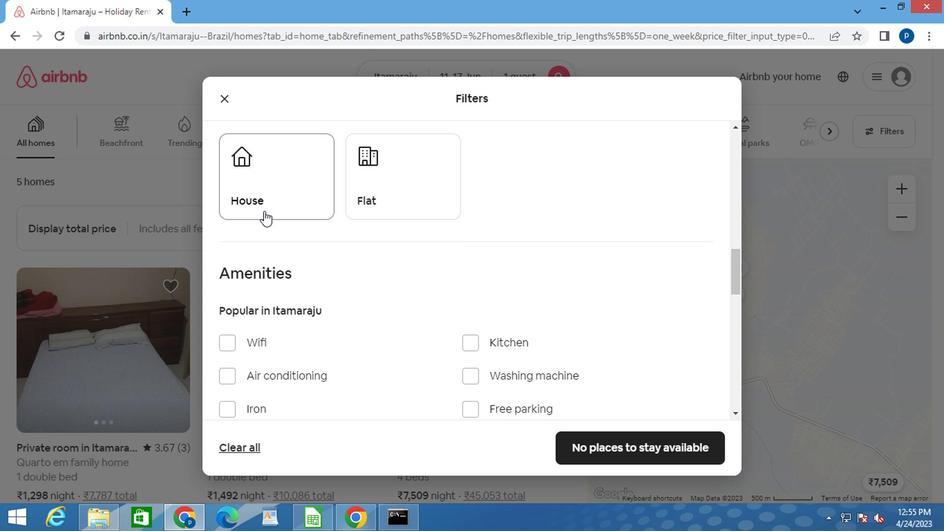 
Action: Mouse moved to (465, 182)
Screenshot: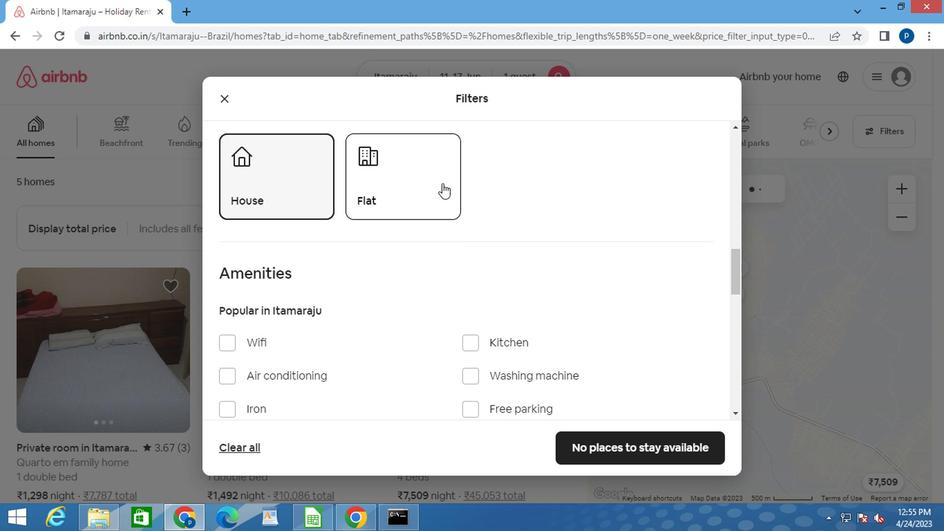 
Action: Mouse pressed left at (465, 182)
Screenshot: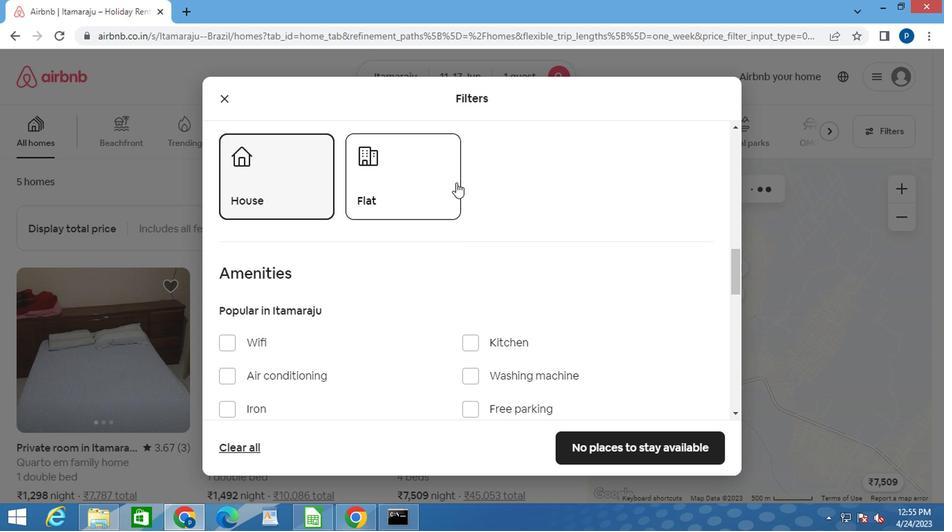 
Action: Mouse moved to (409, 204)
Screenshot: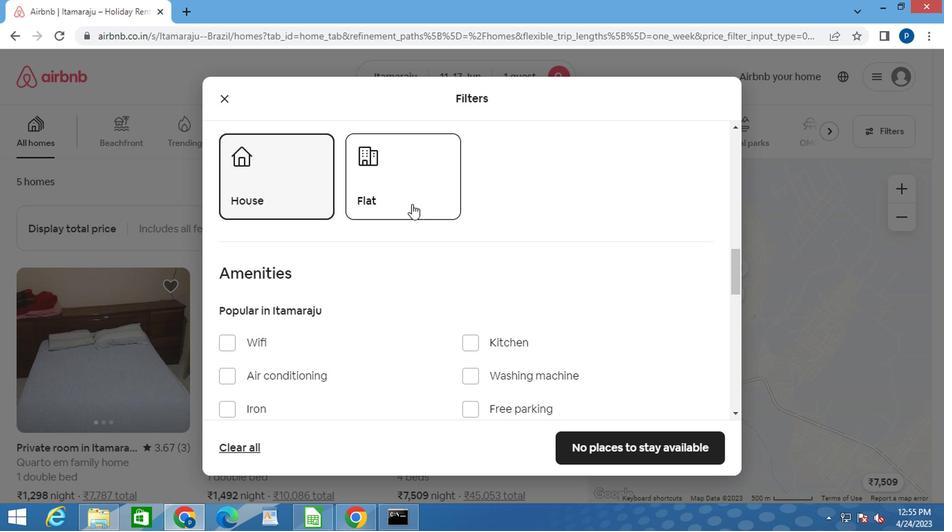 
Action: Mouse pressed left at (409, 204)
Screenshot: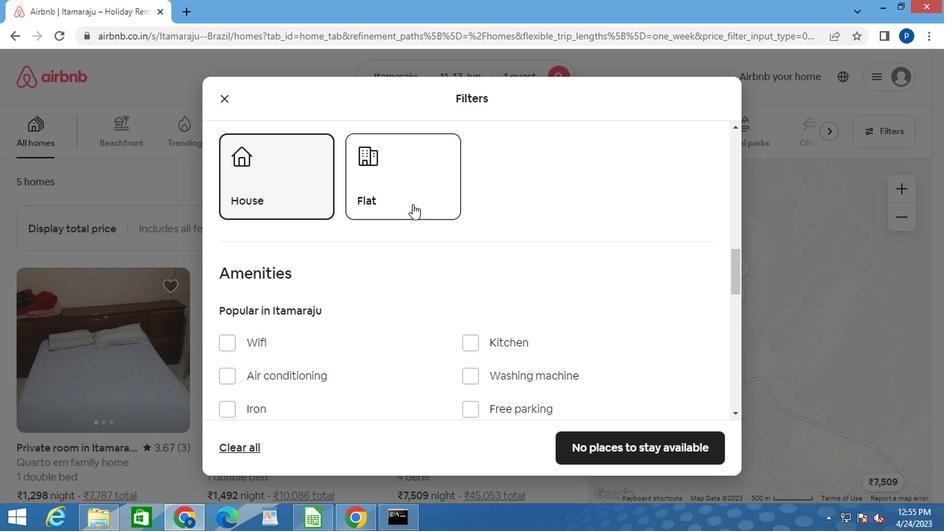 
Action: Mouse moved to (425, 213)
Screenshot: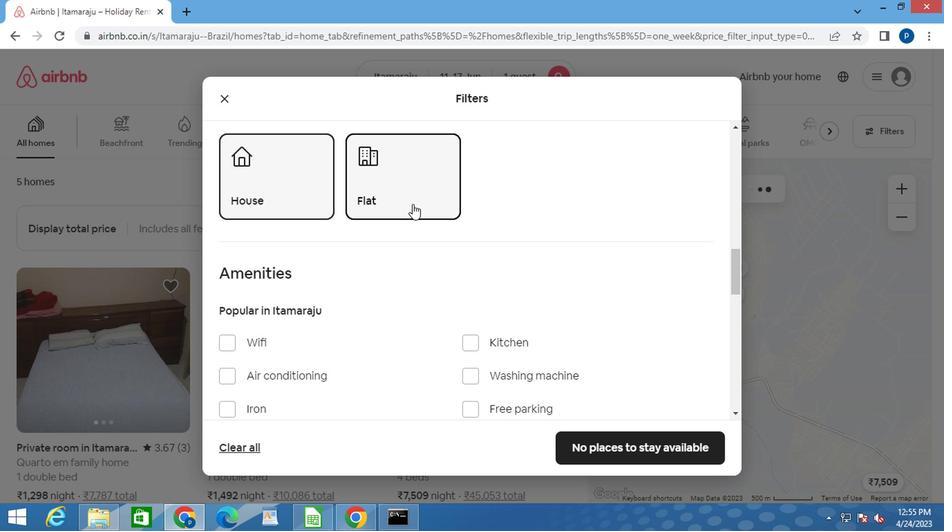 
Action: Mouse scrolled (425, 212) with delta (0, 0)
Screenshot: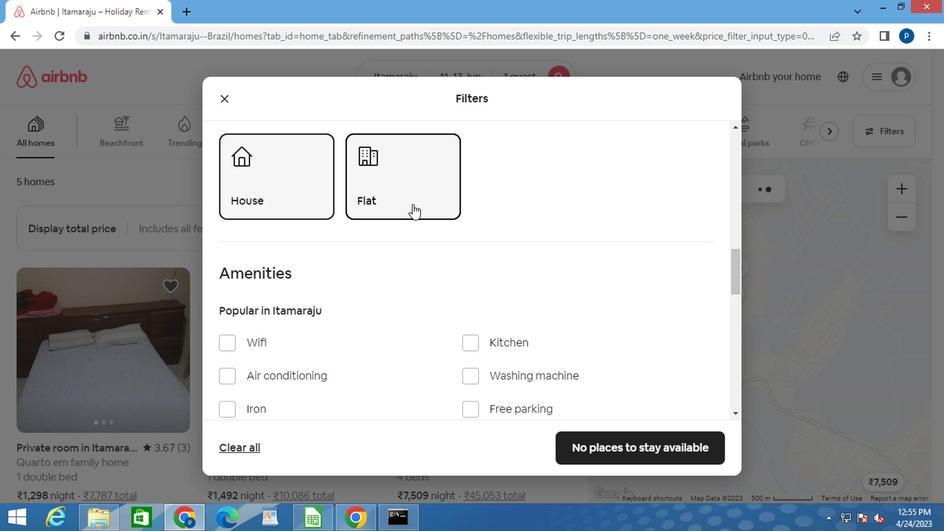 
Action: Mouse moved to (425, 214)
Screenshot: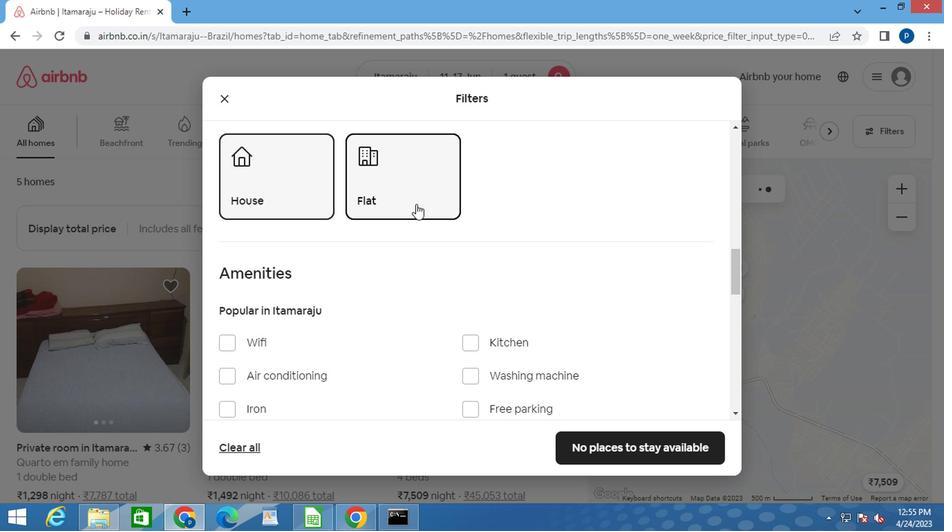 
Action: Mouse scrolled (425, 214) with delta (0, 0)
Screenshot: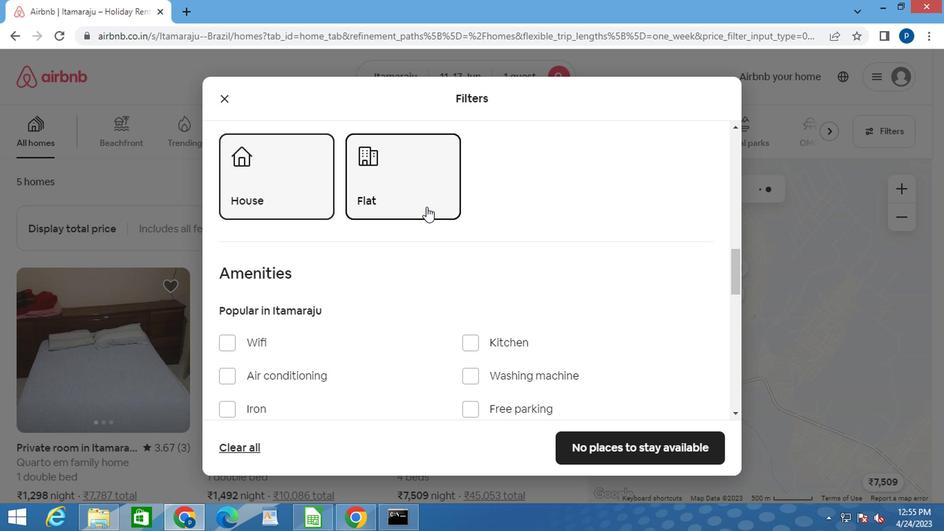 
Action: Mouse moved to (425, 215)
Screenshot: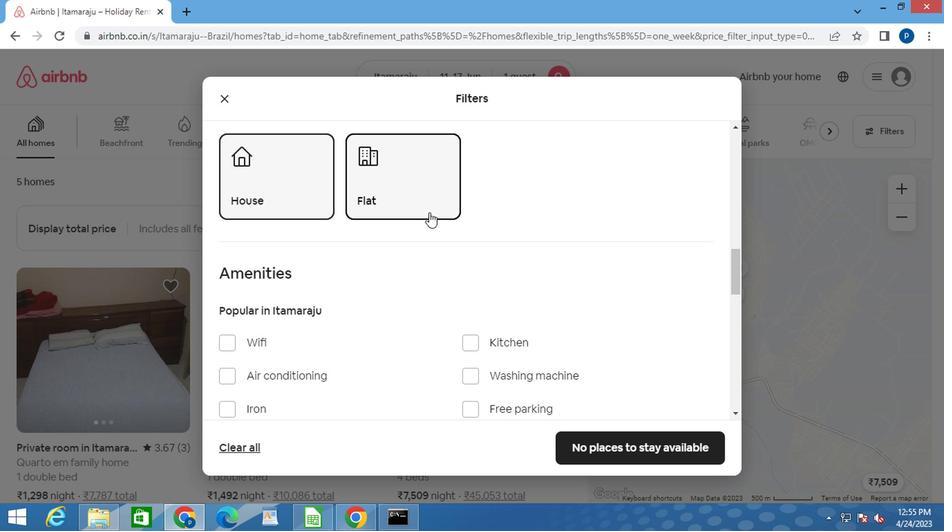 
Action: Mouse scrolled (425, 214) with delta (0, 0)
Screenshot: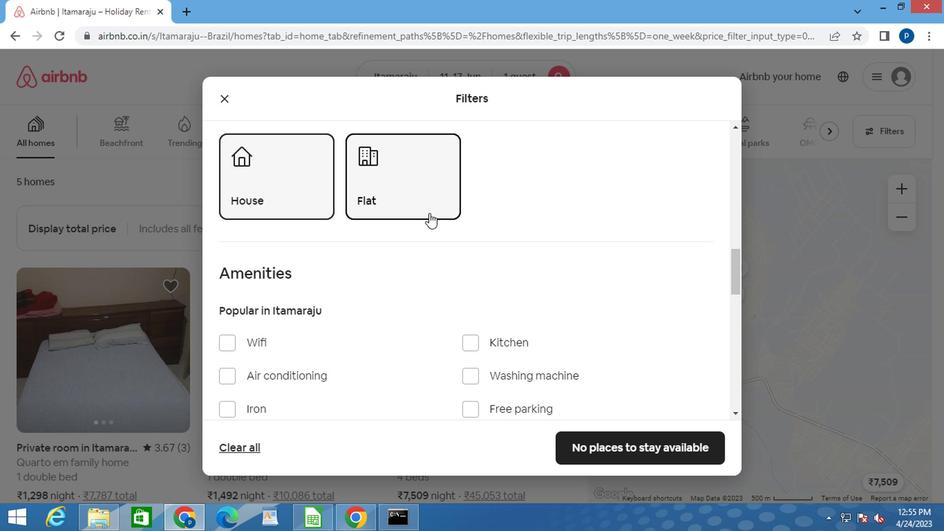 
Action: Mouse moved to (509, 238)
Screenshot: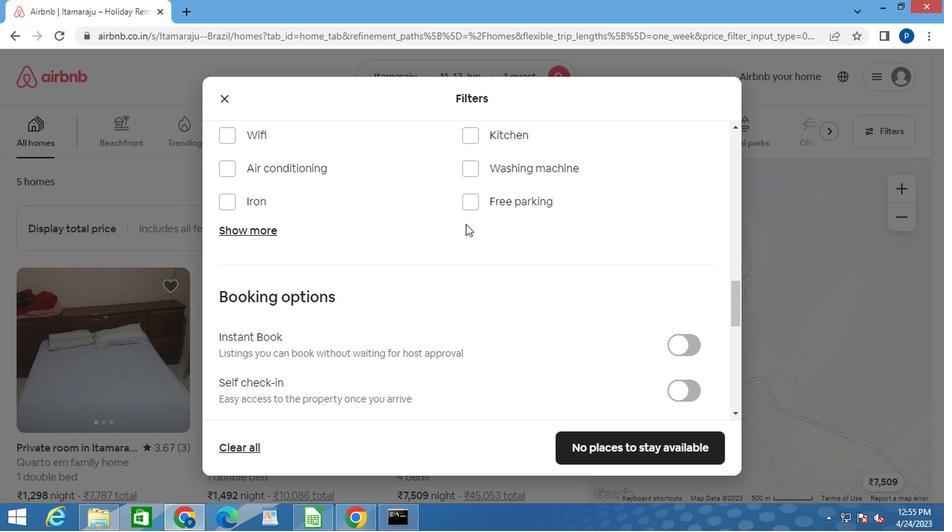 
Action: Mouse scrolled (509, 238) with delta (0, 0)
Screenshot: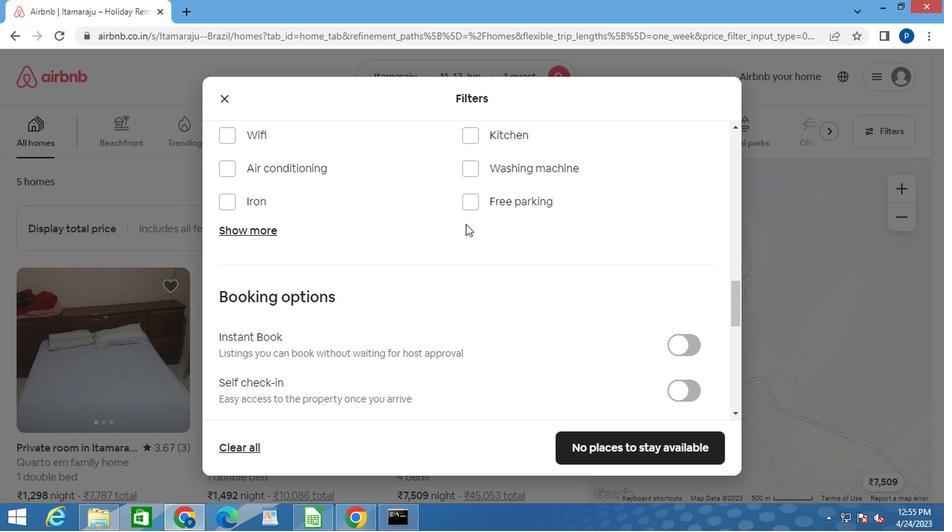
Action: Mouse moved to (510, 240)
Screenshot: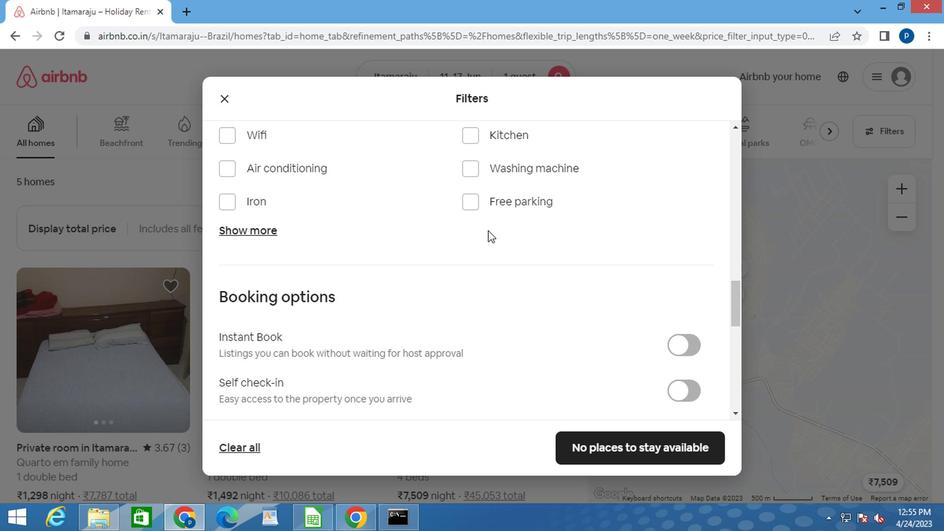 
Action: Mouse scrolled (510, 239) with delta (0, 0)
Screenshot: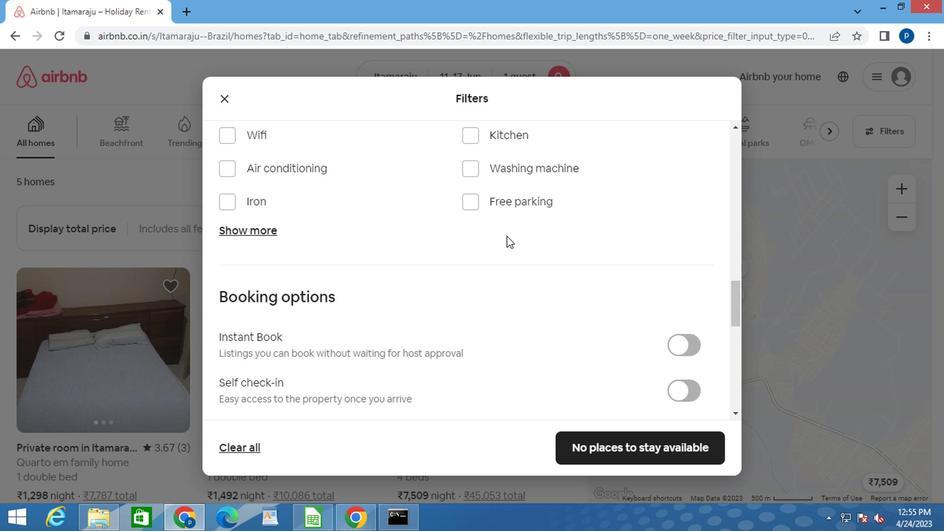 
Action: Mouse moved to (516, 243)
Screenshot: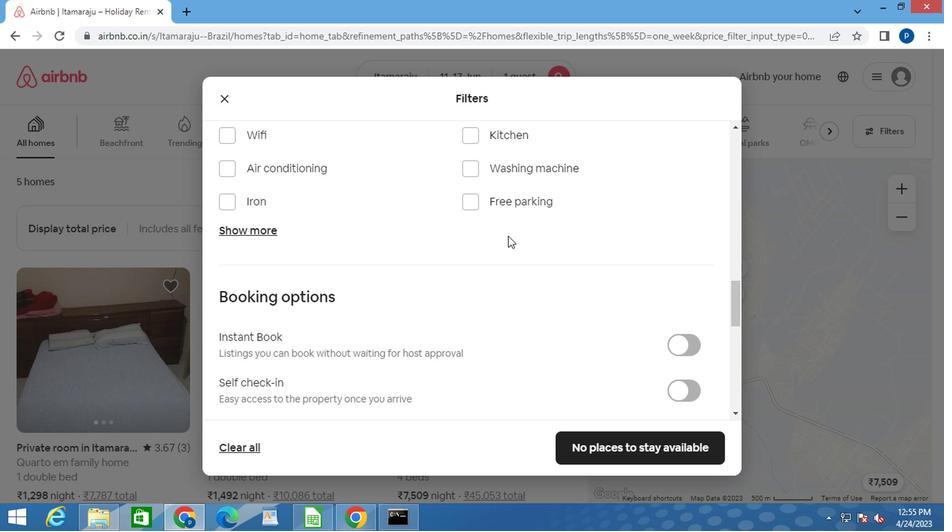 
Action: Mouse scrolled (516, 242) with delta (0, 0)
Screenshot: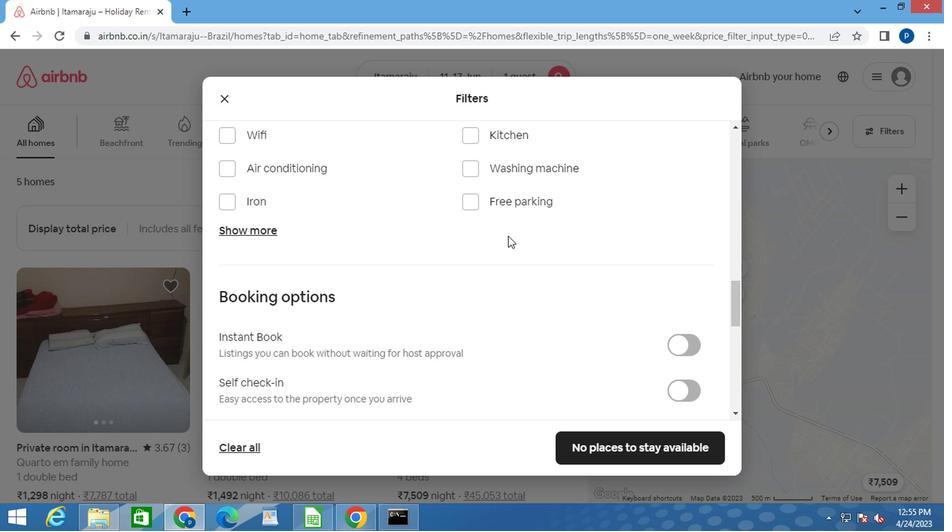 
Action: Mouse moved to (666, 185)
Screenshot: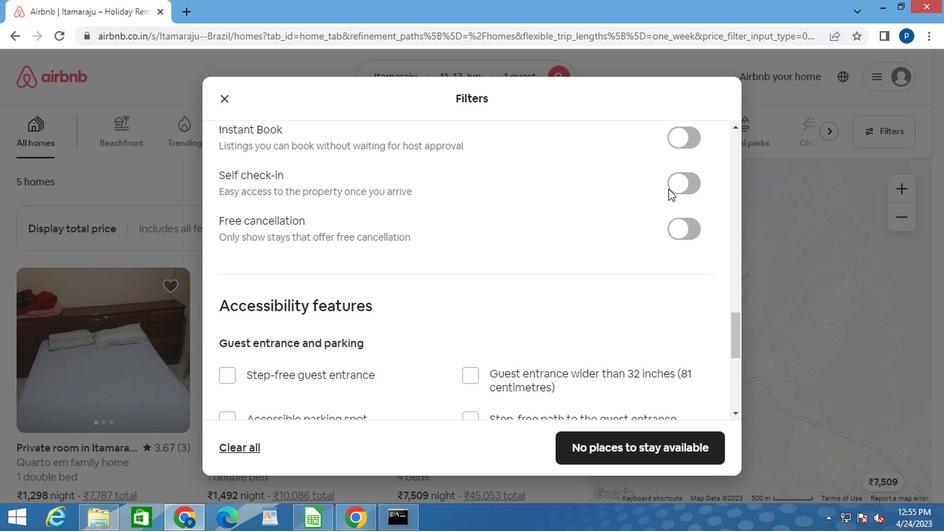 
Action: Mouse pressed left at (666, 185)
Screenshot: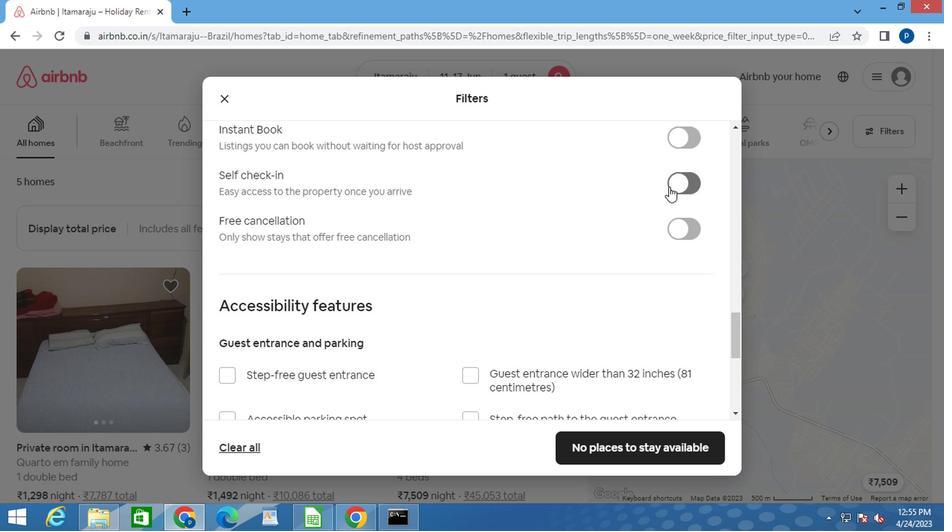 
Action: Mouse moved to (626, 214)
Screenshot: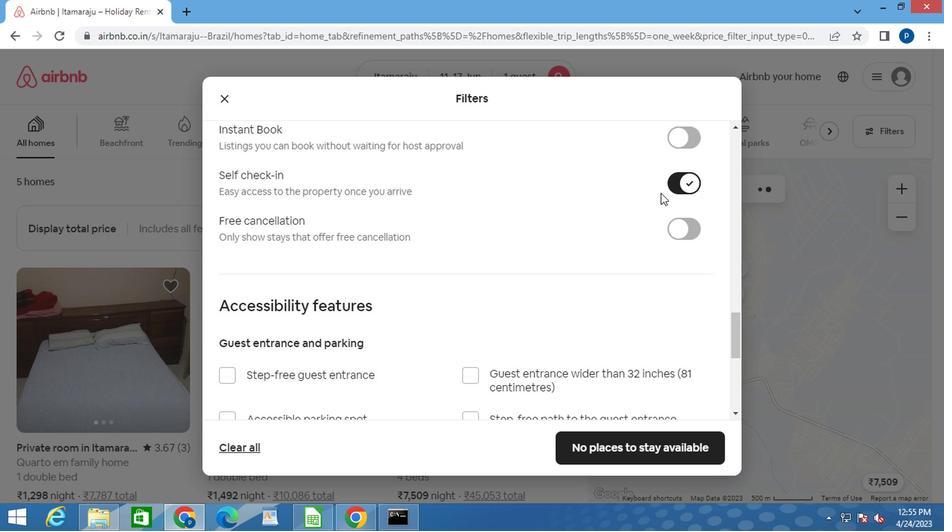 
Action: Mouse scrolled (628, 213) with delta (0, 0)
Screenshot: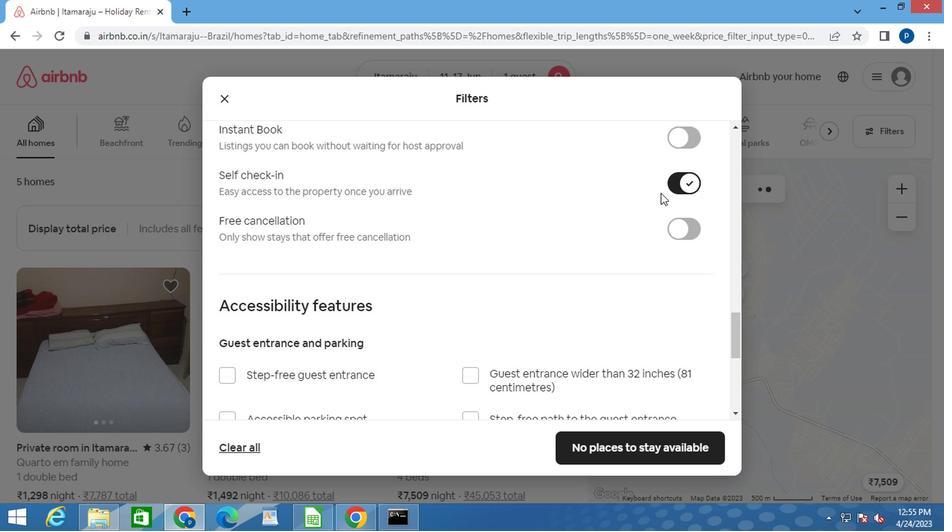 
Action: Mouse moved to (619, 217)
Screenshot: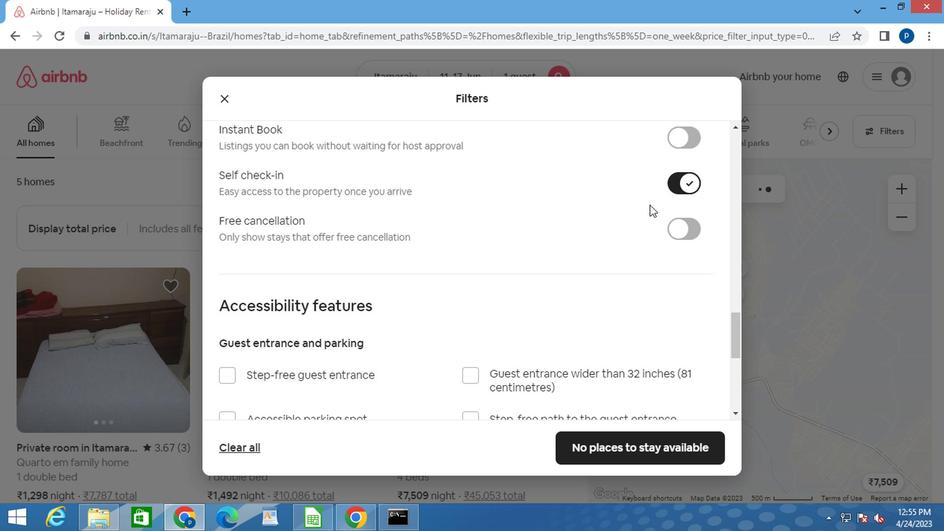 
Action: Mouse scrolled (619, 217) with delta (0, 0)
Screenshot: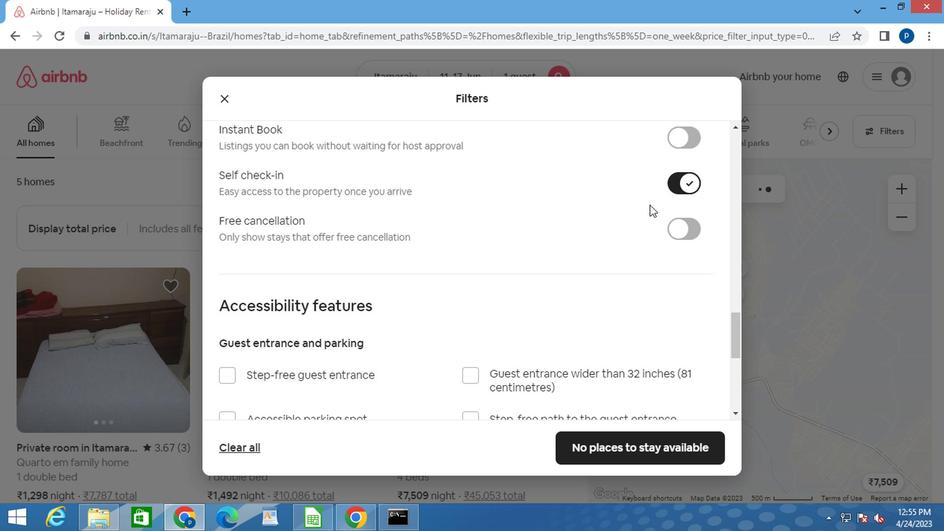 
Action: Mouse moved to (617, 218)
Screenshot: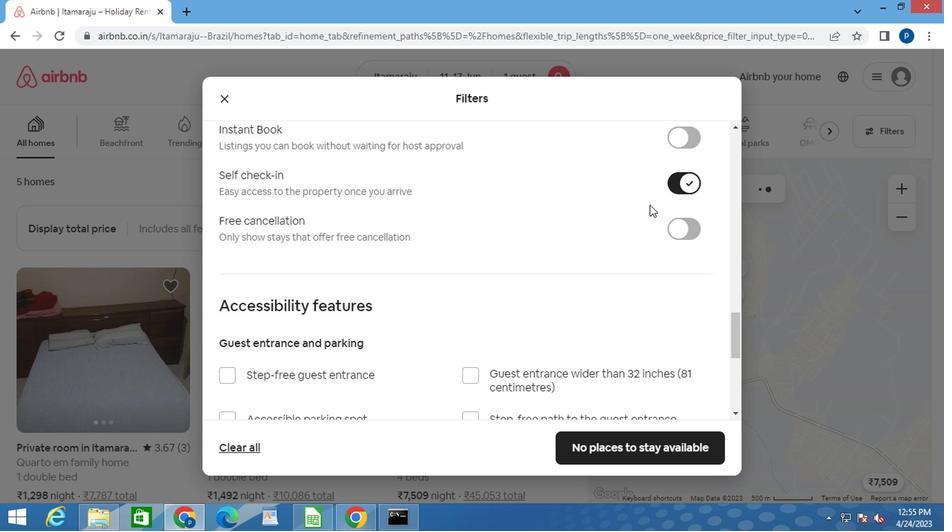 
Action: Mouse scrolled (617, 217) with delta (0, 0)
Screenshot: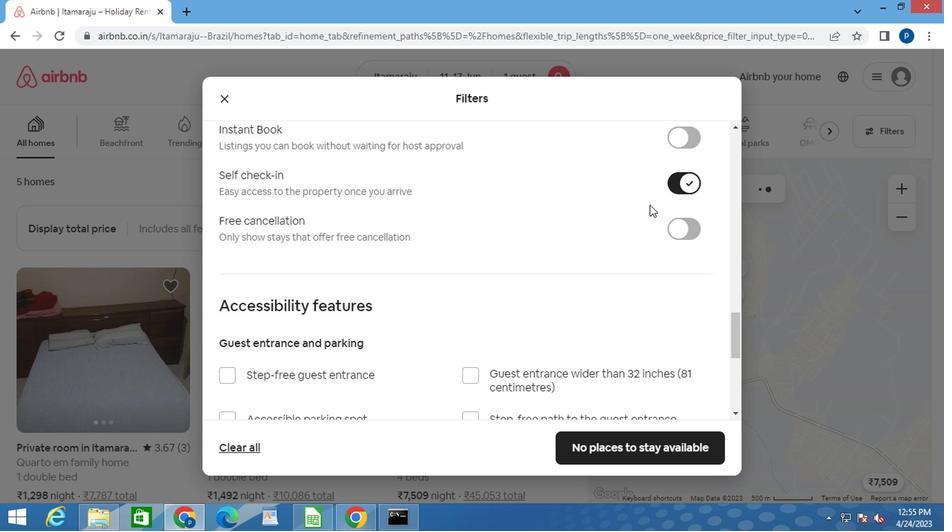 
Action: Mouse moved to (612, 220)
Screenshot: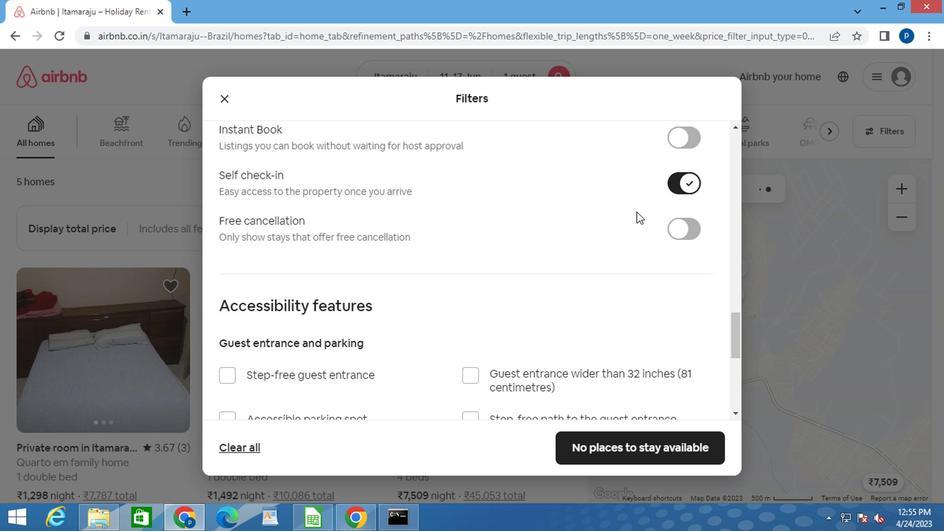 
Action: Mouse scrolled (612, 219) with delta (0, 0)
Screenshot: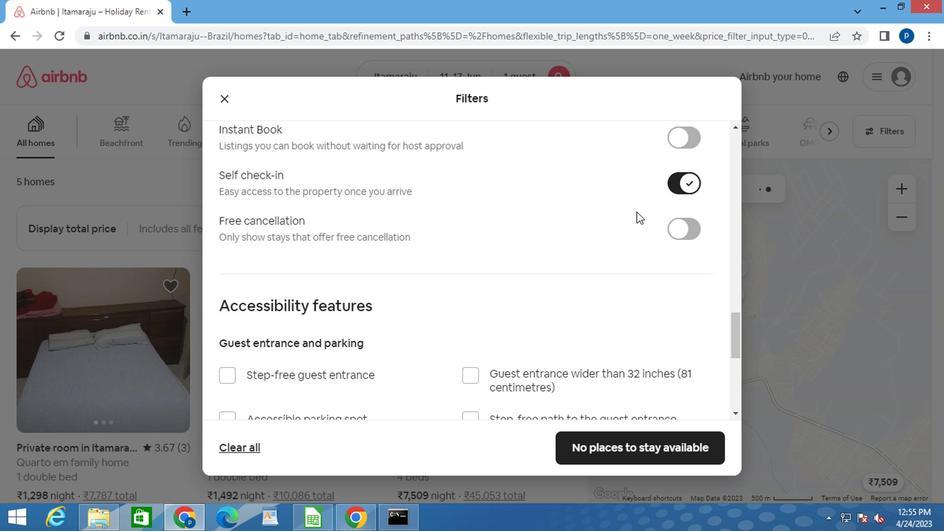 
Action: Mouse moved to (608, 222)
Screenshot: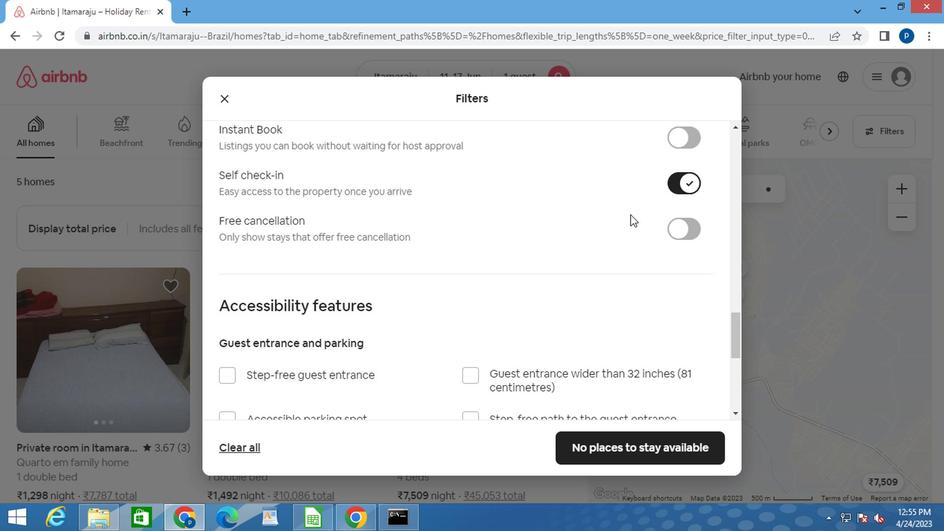 
Action: Mouse scrolled (608, 221) with delta (0, 0)
Screenshot: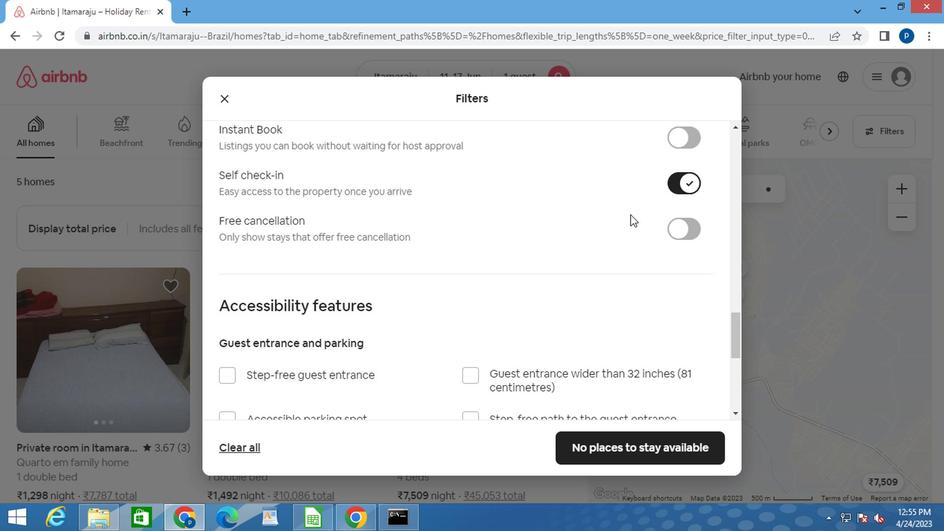 
Action: Mouse moved to (594, 224)
Screenshot: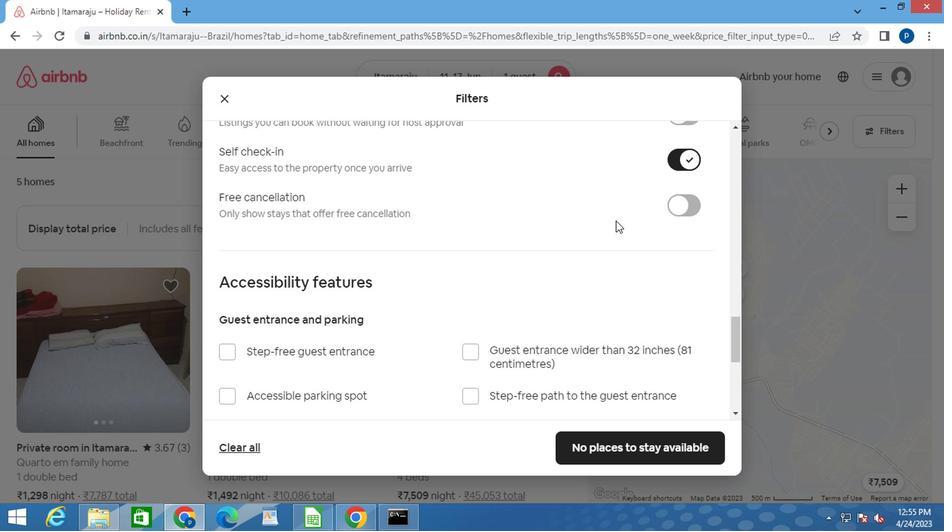 
Action: Mouse scrolled (595, 223) with delta (0, 0)
Screenshot: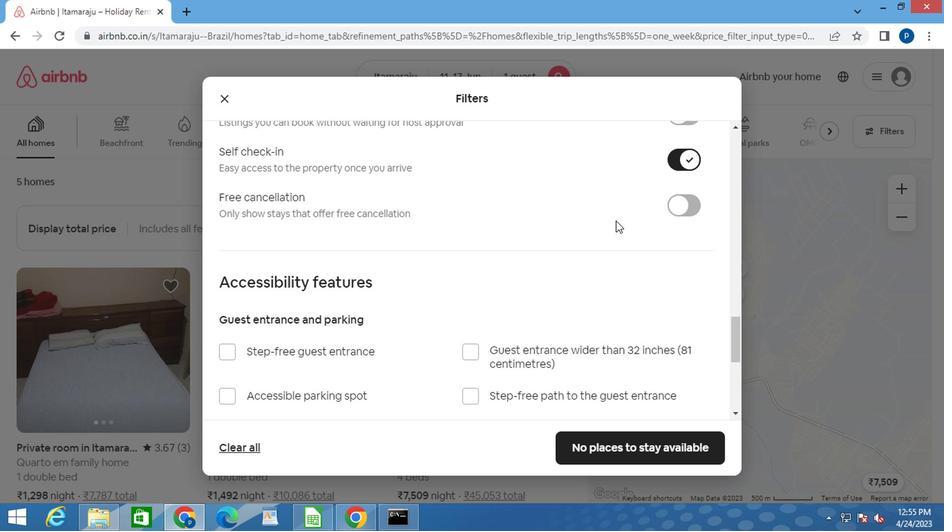 
Action: Mouse moved to (573, 224)
Screenshot: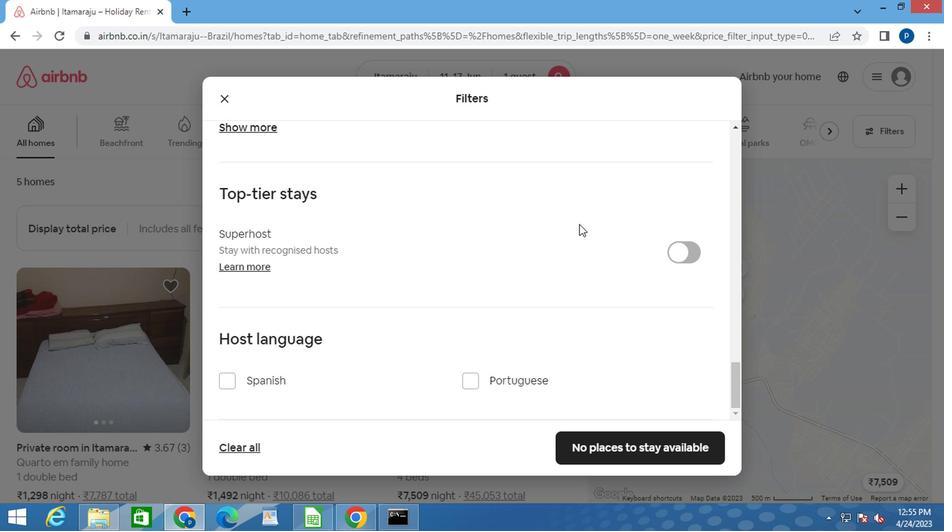 
Action: Mouse scrolled (573, 224) with delta (0, 0)
Screenshot: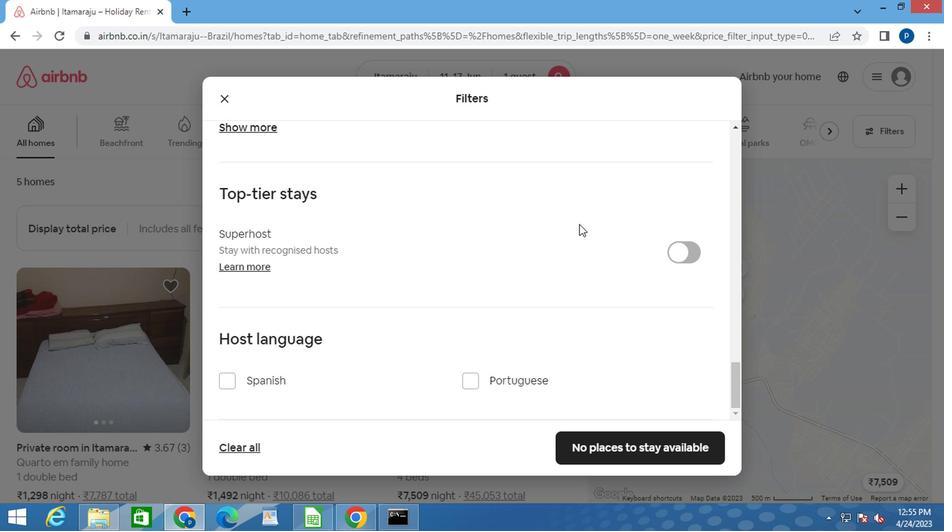 
Action: Mouse moved to (573, 227)
Screenshot: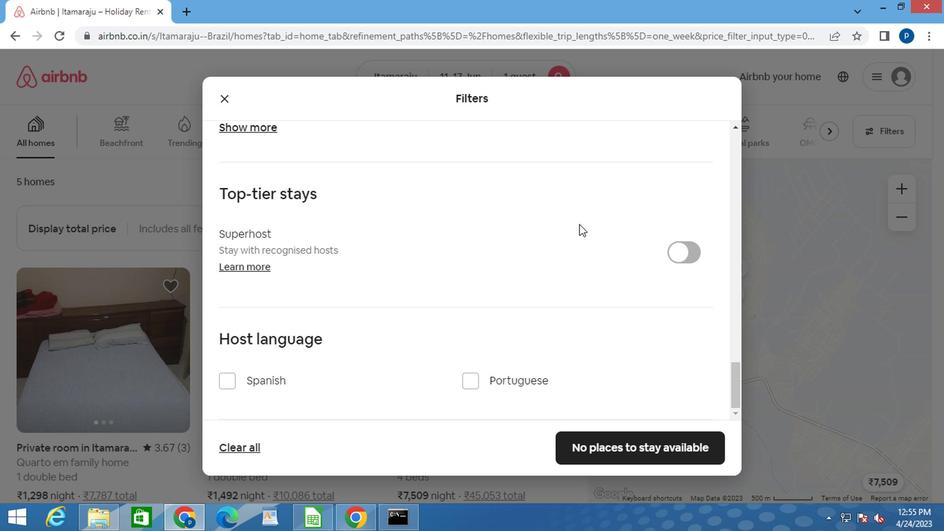 
Action: Mouse scrolled (573, 226) with delta (0, 0)
Screenshot: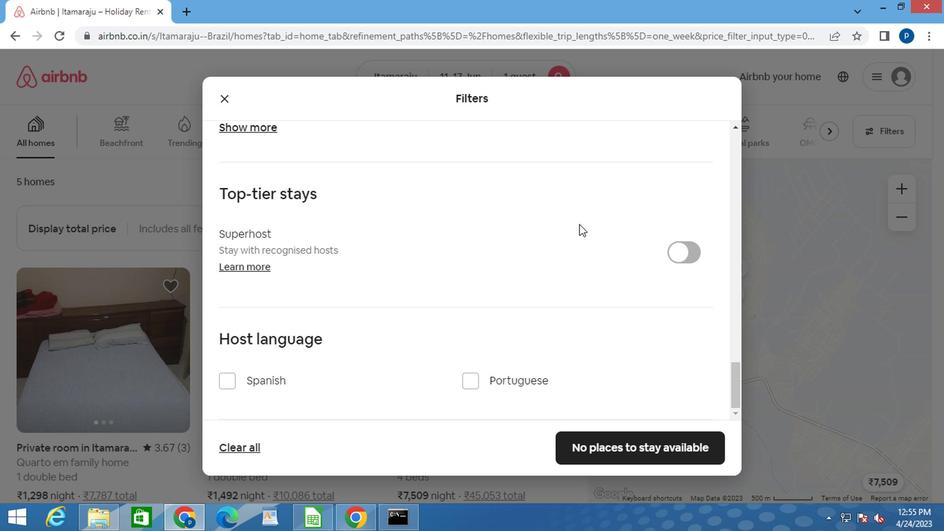 
Action: Mouse moved to (572, 230)
Screenshot: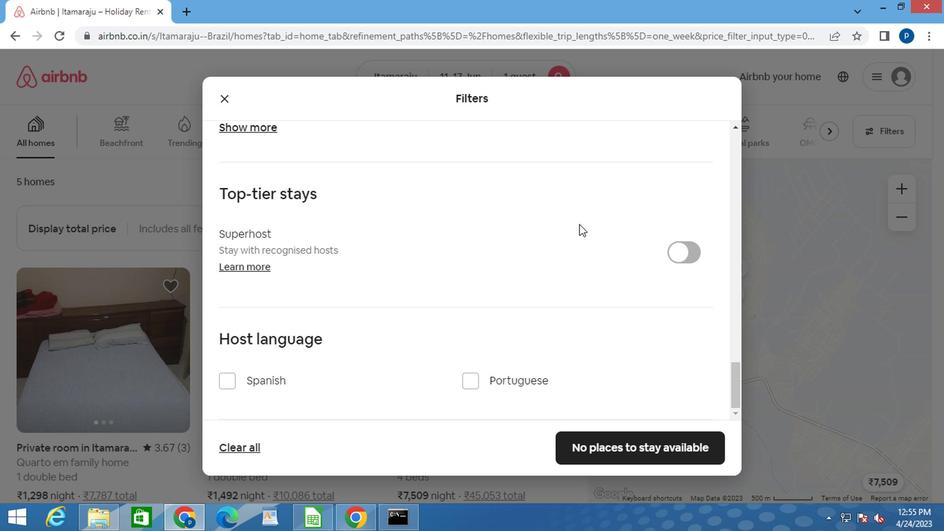 
Action: Mouse scrolled (572, 229) with delta (0, 0)
Screenshot: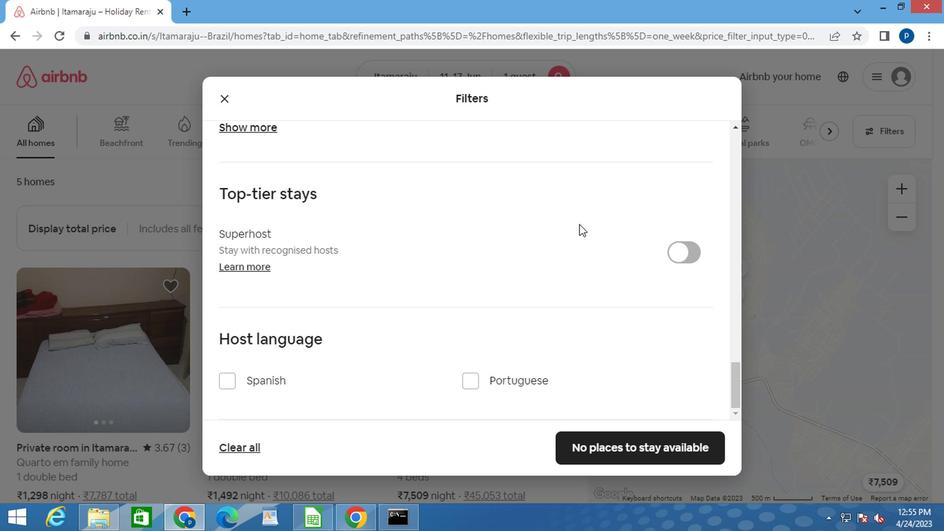 
Action: Mouse moved to (568, 237)
Screenshot: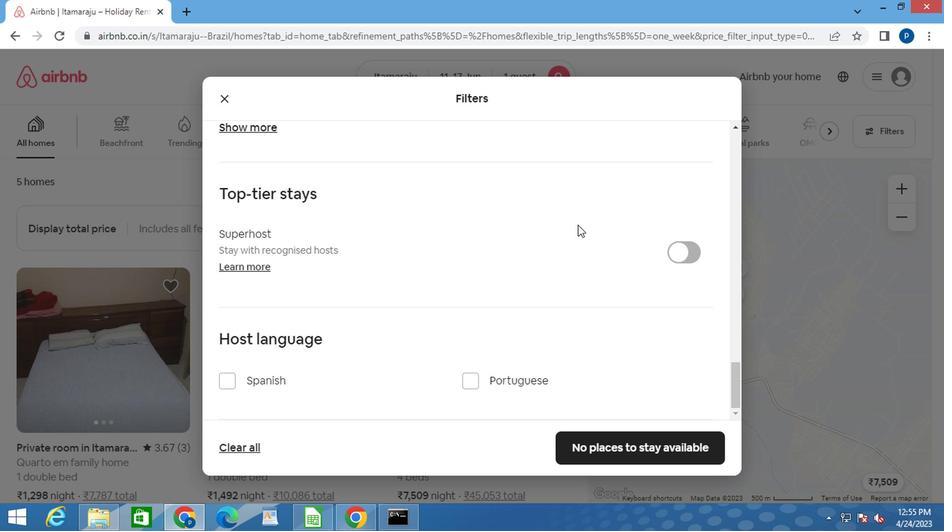 
Action: Mouse scrolled (568, 236) with delta (0, 0)
Screenshot: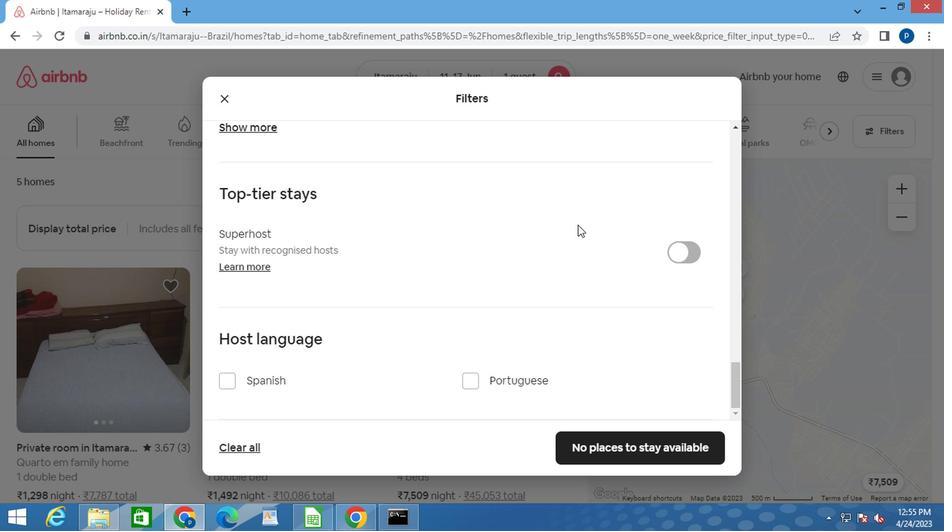 
Action: Mouse moved to (223, 375)
Screenshot: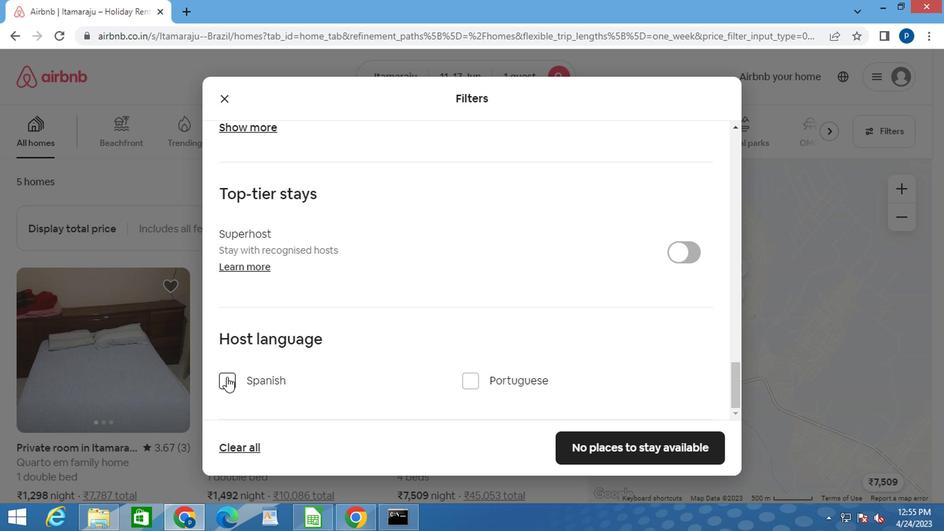 
Action: Mouse pressed left at (223, 375)
Screenshot: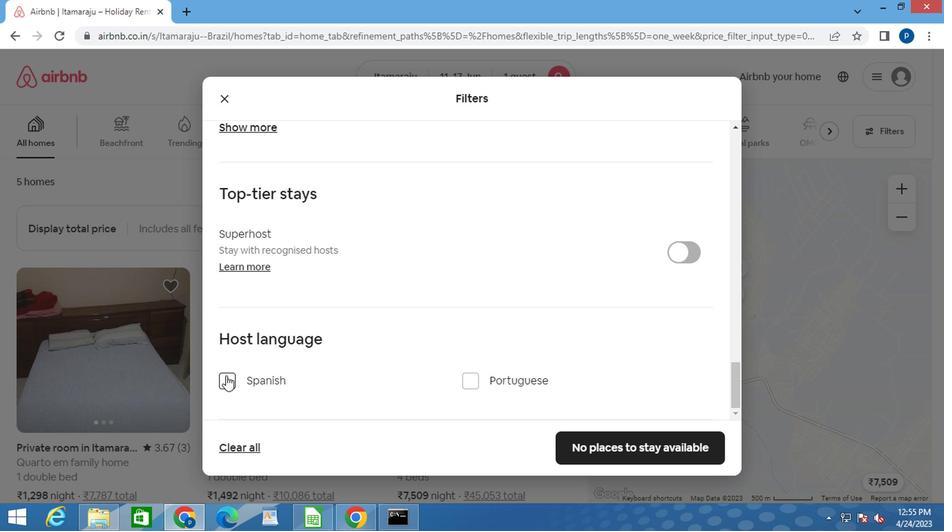 
Action: Mouse moved to (630, 444)
Screenshot: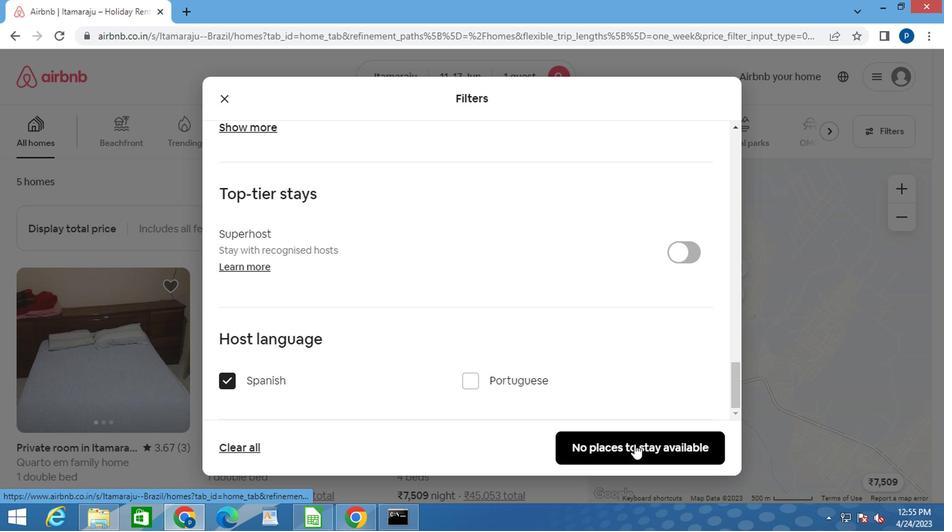 
Action: Mouse pressed left at (630, 444)
Screenshot: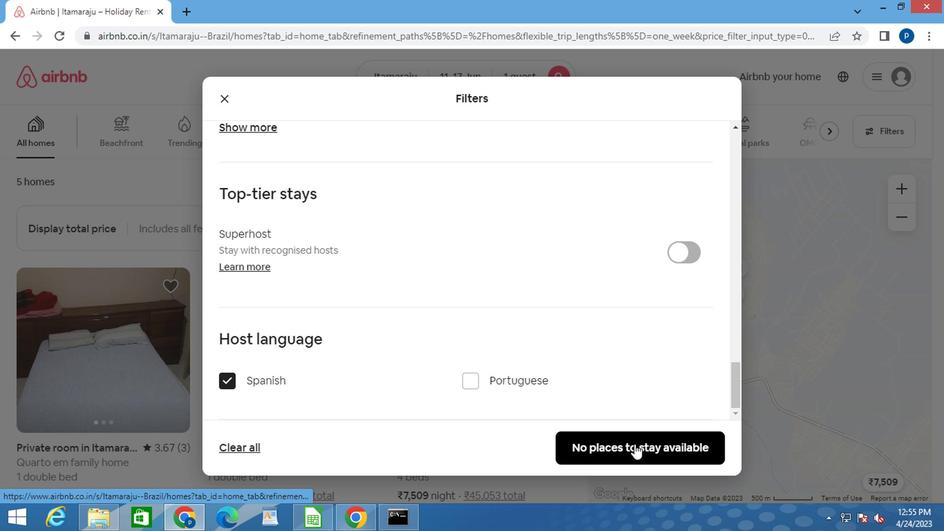
